 Task: Search one way flight ticket for 4 adults, 2 children, 2 infants in seat and 1 infant on lap in premium economy from Montgomery: Montgomery Regional Airportß(dannelly Field) to Wilmington: Wilmington International Airport on 8-6-2023. Choice of flights is Alaska. Number of bags: 2 carry on bags. Price is upto 99000. Outbound departure time preference is 16:45.
Action: Mouse moved to (328, 279)
Screenshot: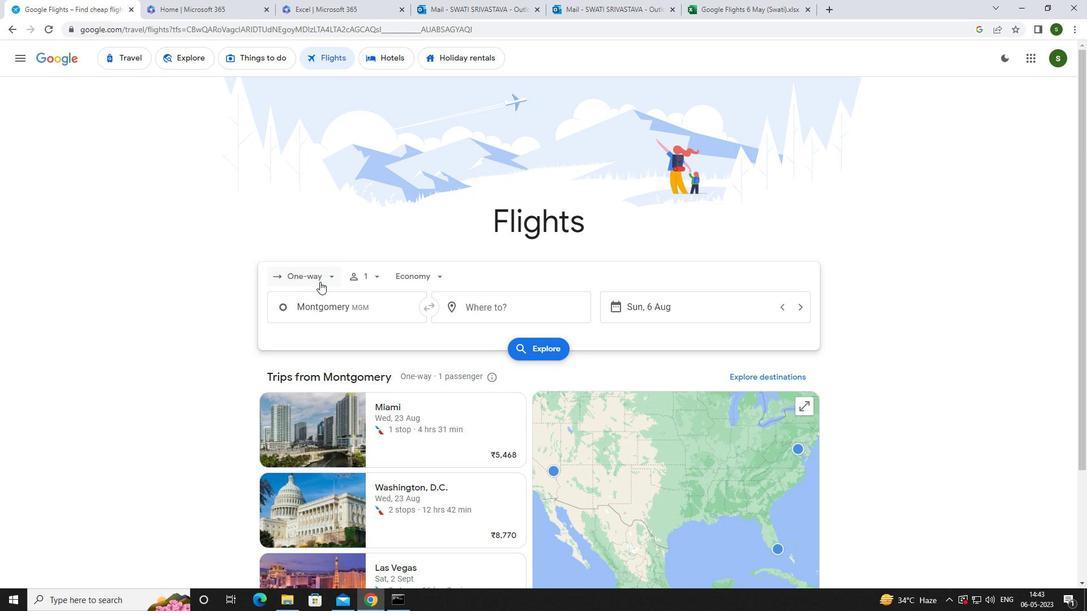 
Action: Mouse pressed left at (328, 279)
Screenshot: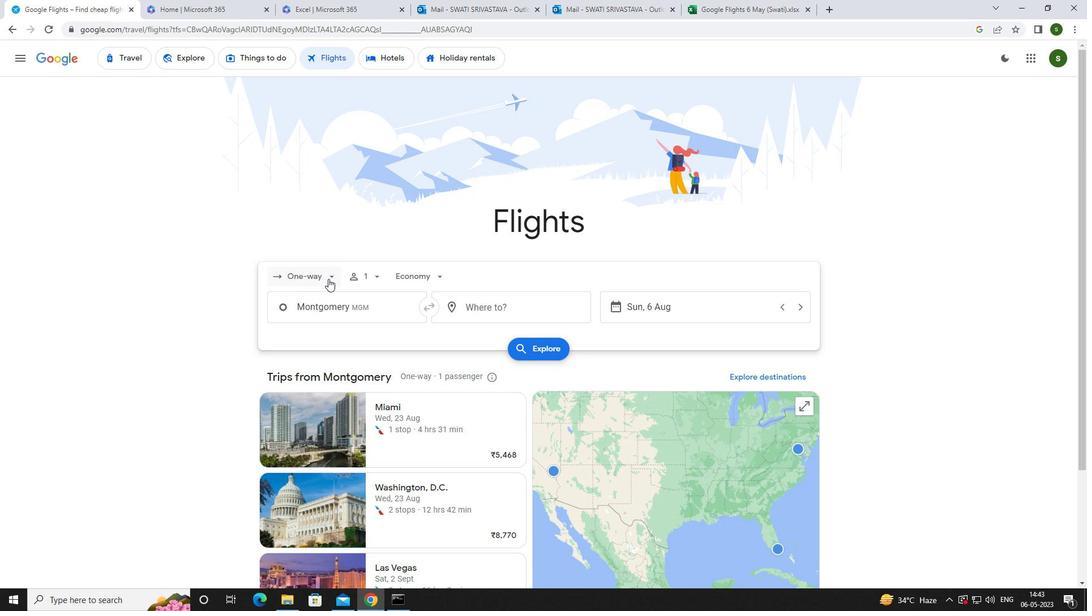
Action: Mouse moved to (334, 323)
Screenshot: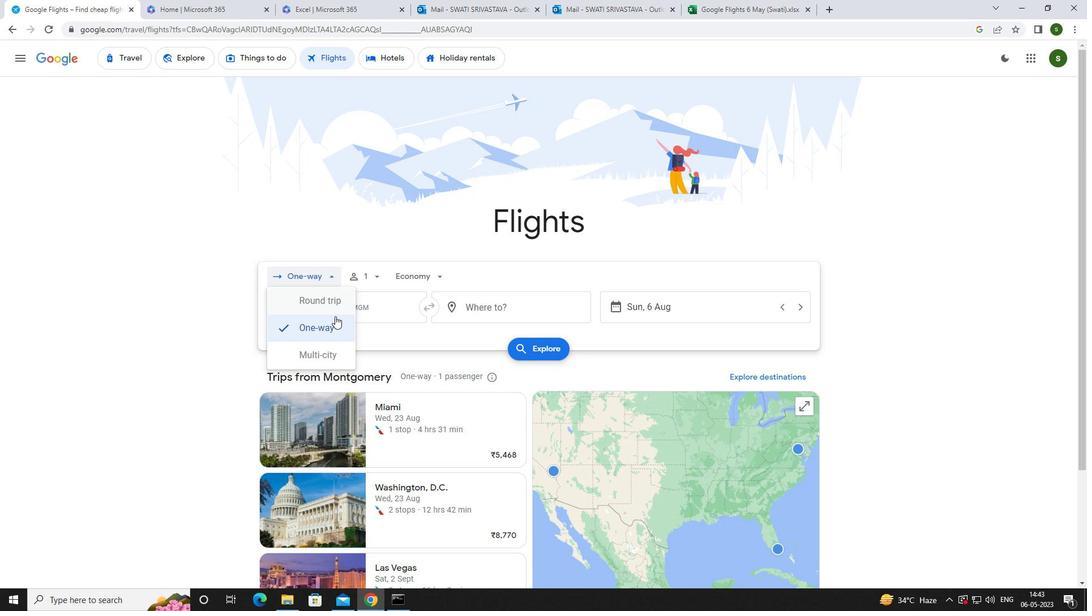 
Action: Mouse pressed left at (334, 323)
Screenshot: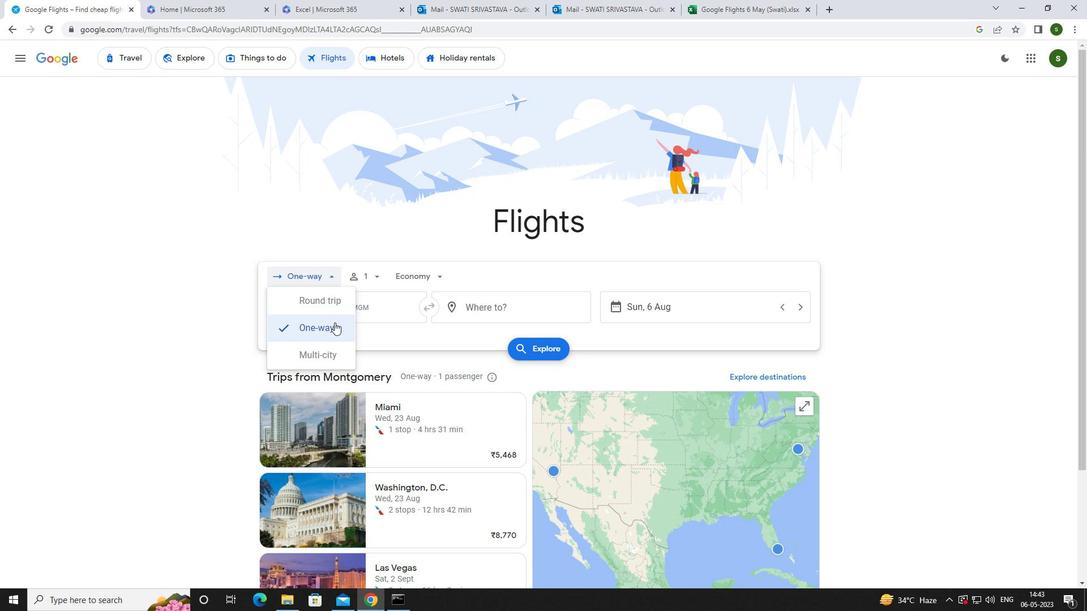 
Action: Mouse moved to (371, 275)
Screenshot: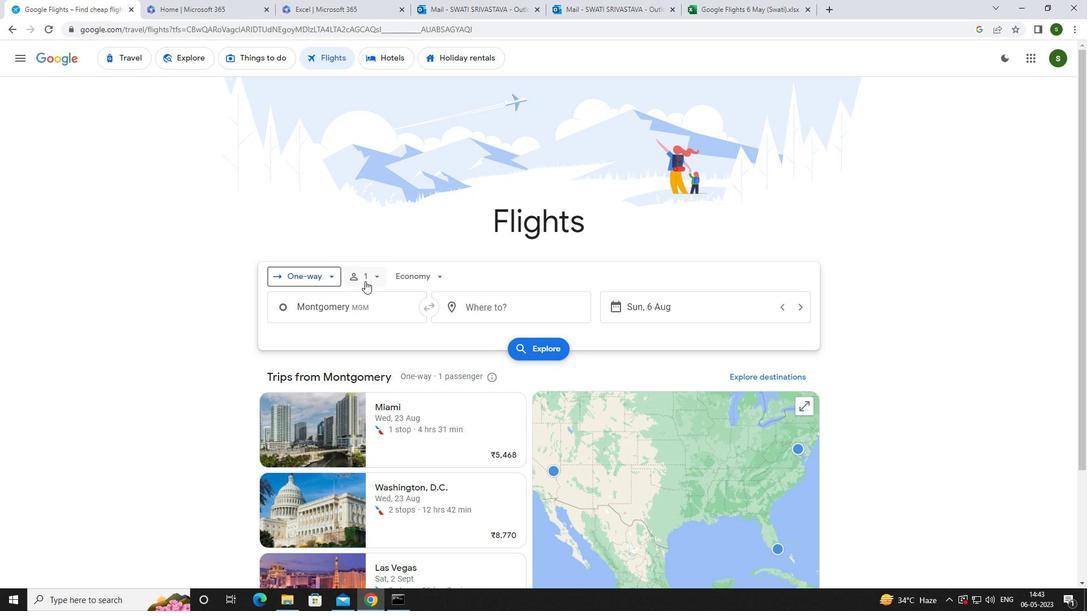 
Action: Mouse pressed left at (371, 275)
Screenshot: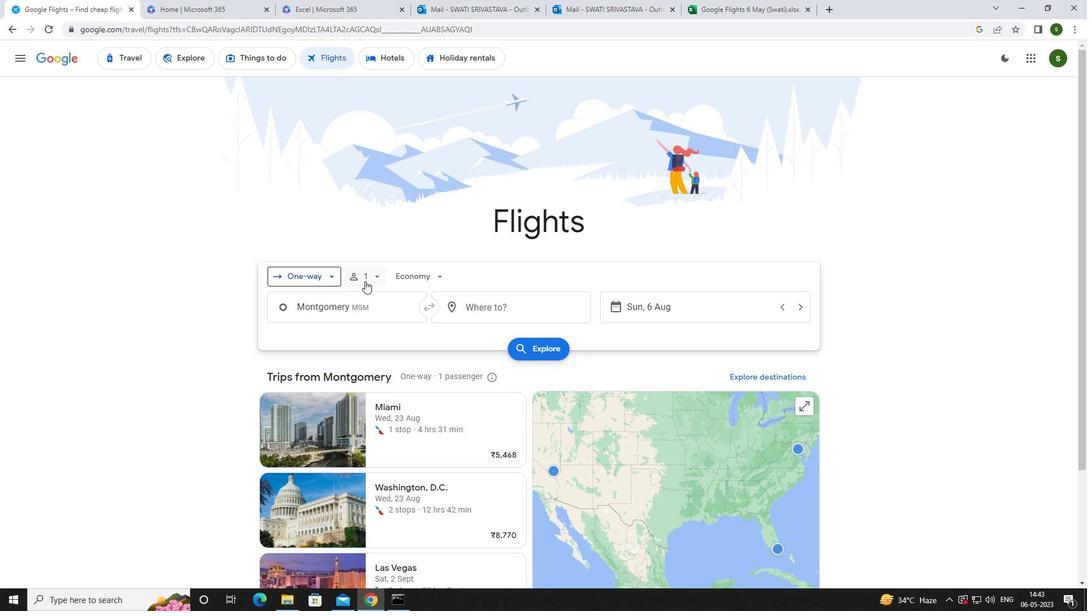 
Action: Mouse moved to (464, 305)
Screenshot: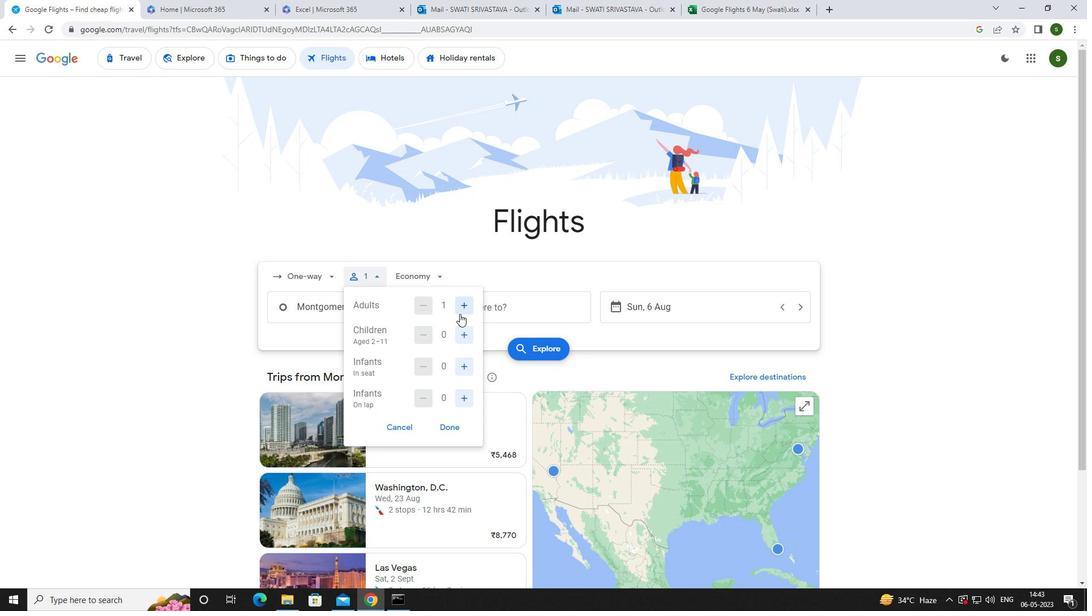 
Action: Mouse pressed left at (464, 305)
Screenshot: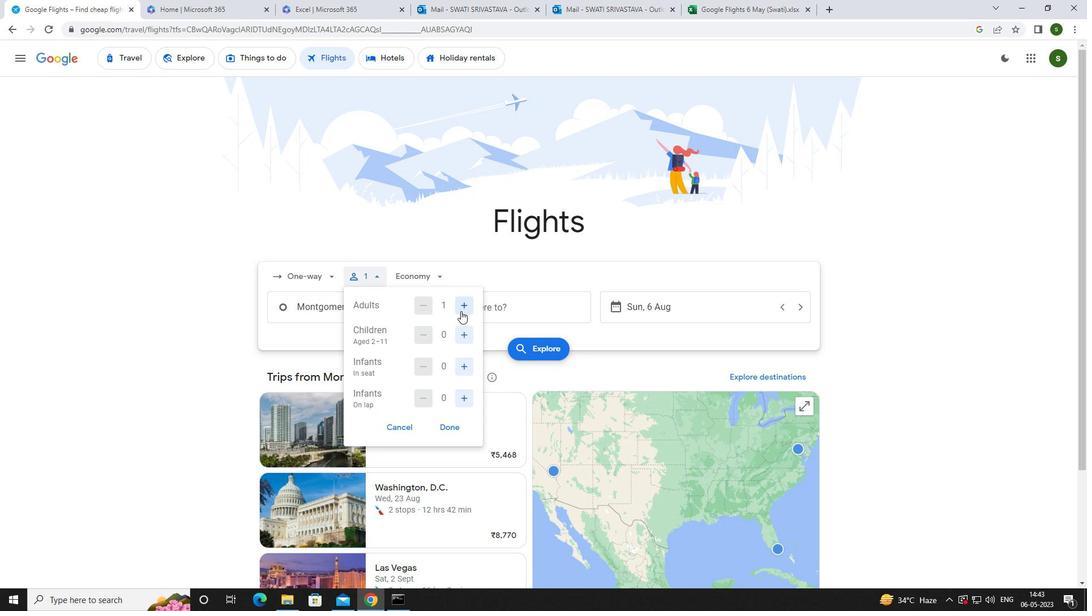 
Action: Mouse pressed left at (464, 305)
Screenshot: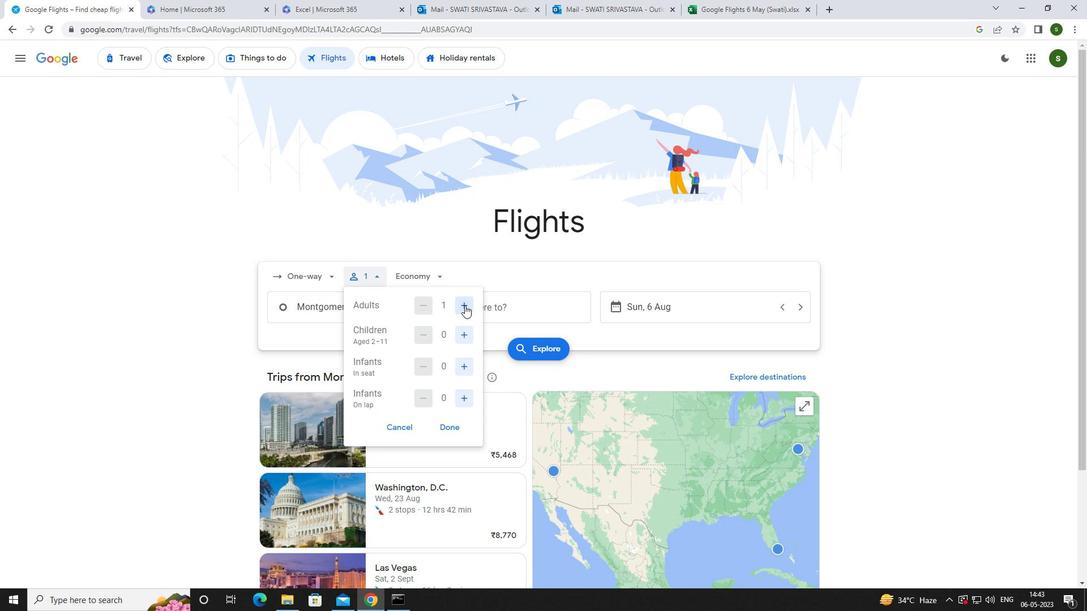 
Action: Mouse pressed left at (464, 305)
Screenshot: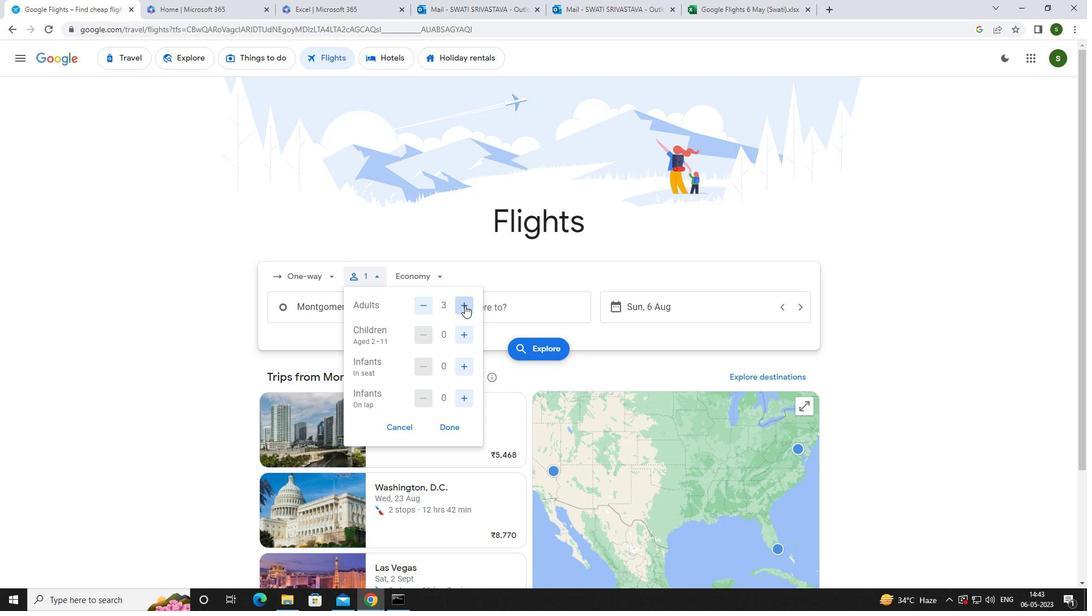 
Action: Mouse moved to (464, 334)
Screenshot: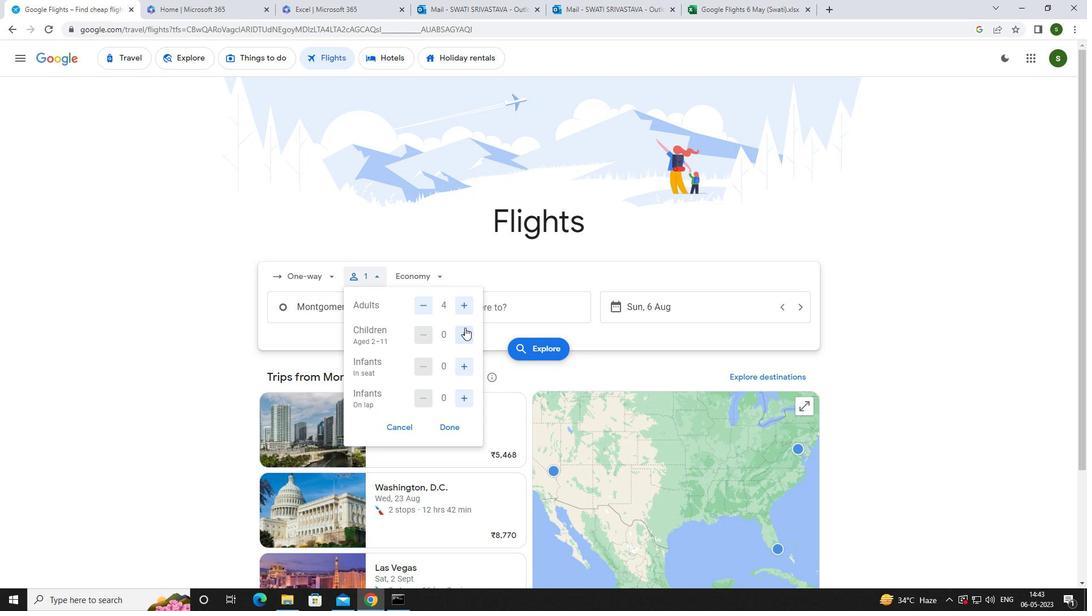 
Action: Mouse pressed left at (464, 334)
Screenshot: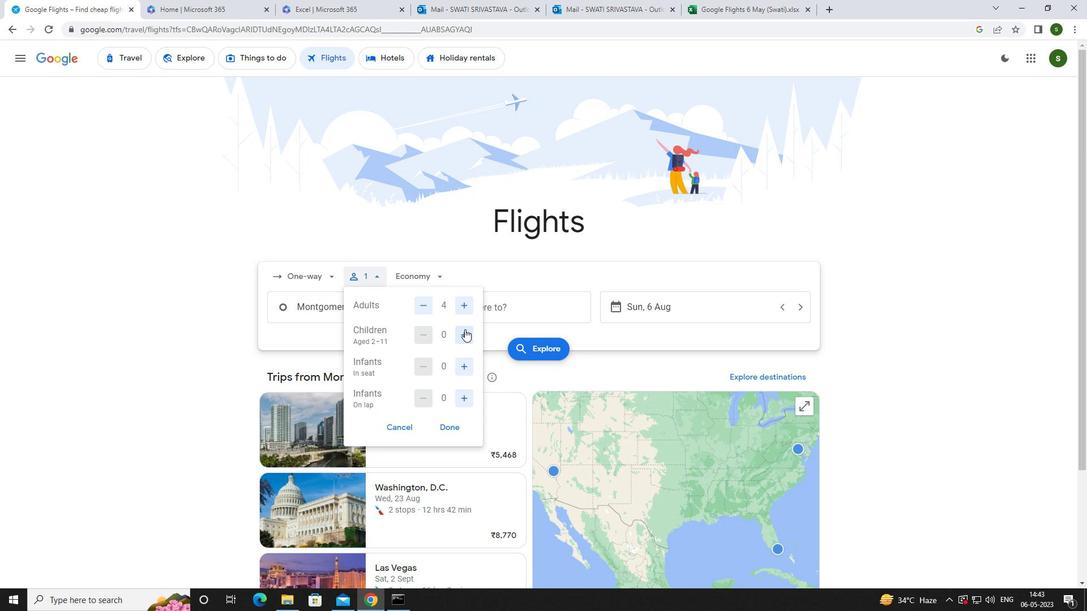 
Action: Mouse pressed left at (464, 334)
Screenshot: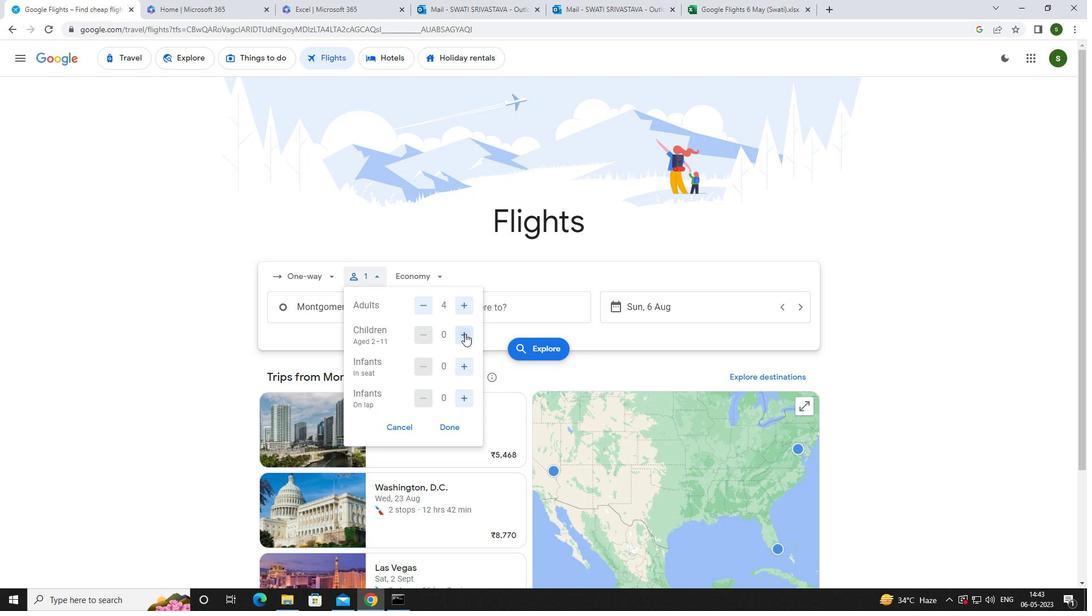 
Action: Mouse moved to (463, 338)
Screenshot: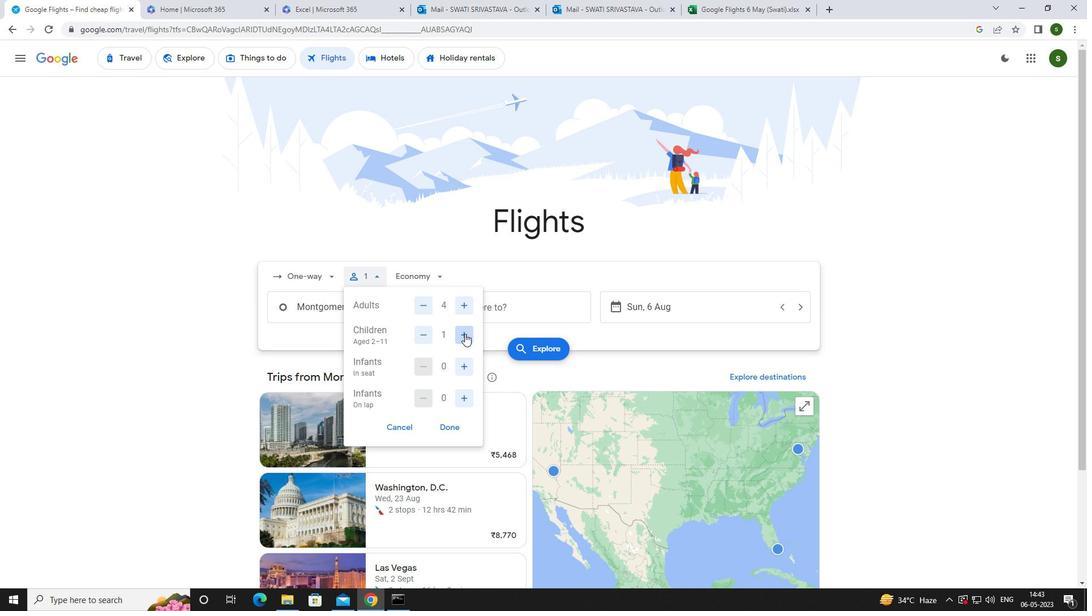 
Action: Mouse pressed left at (463, 338)
Screenshot: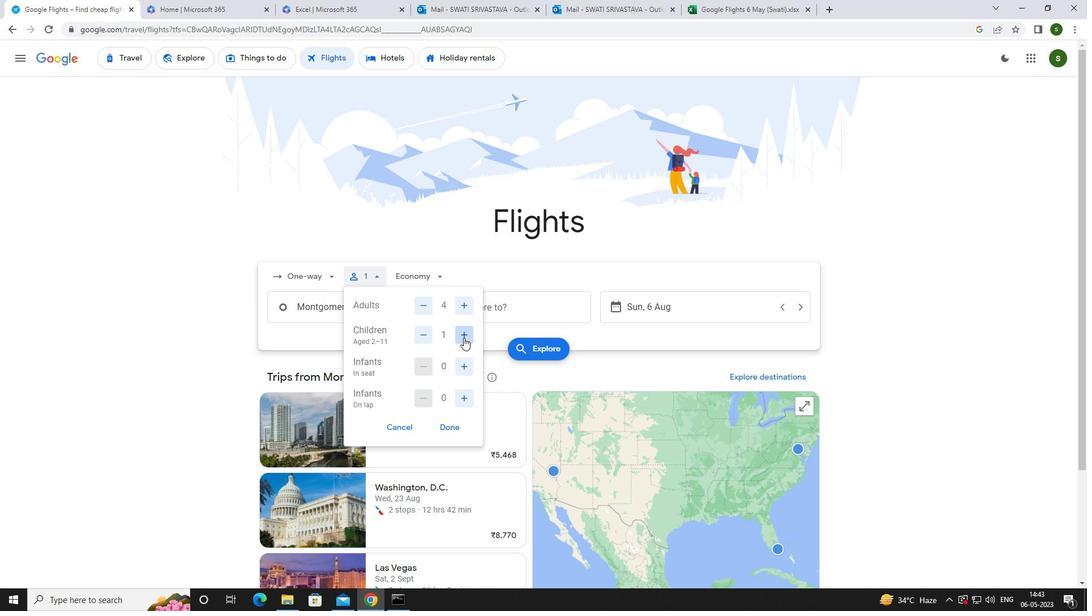 
Action: Mouse moved to (420, 340)
Screenshot: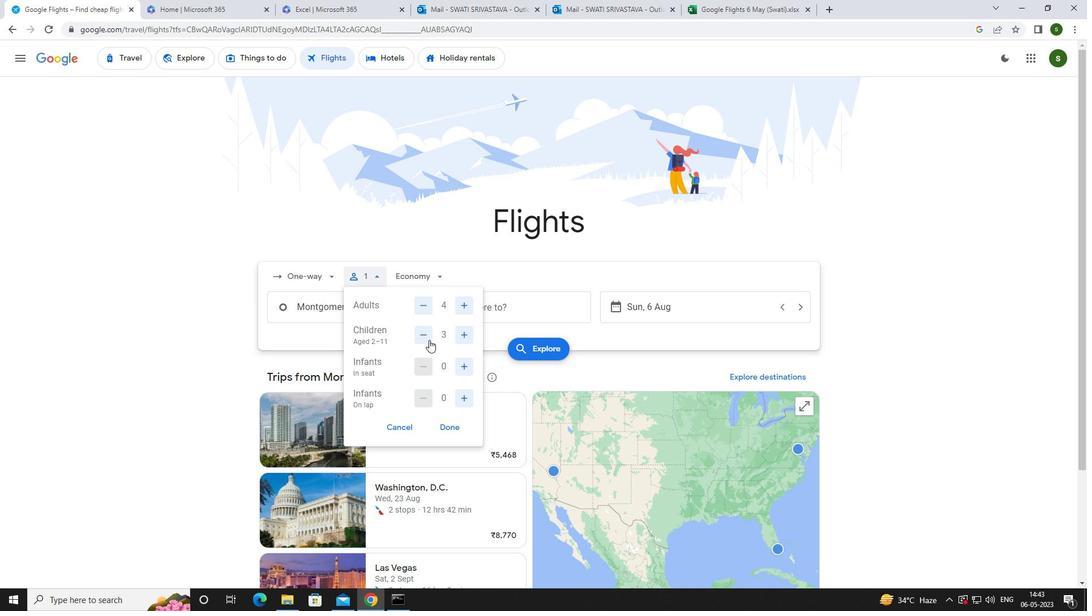 
Action: Mouse pressed left at (420, 340)
Screenshot: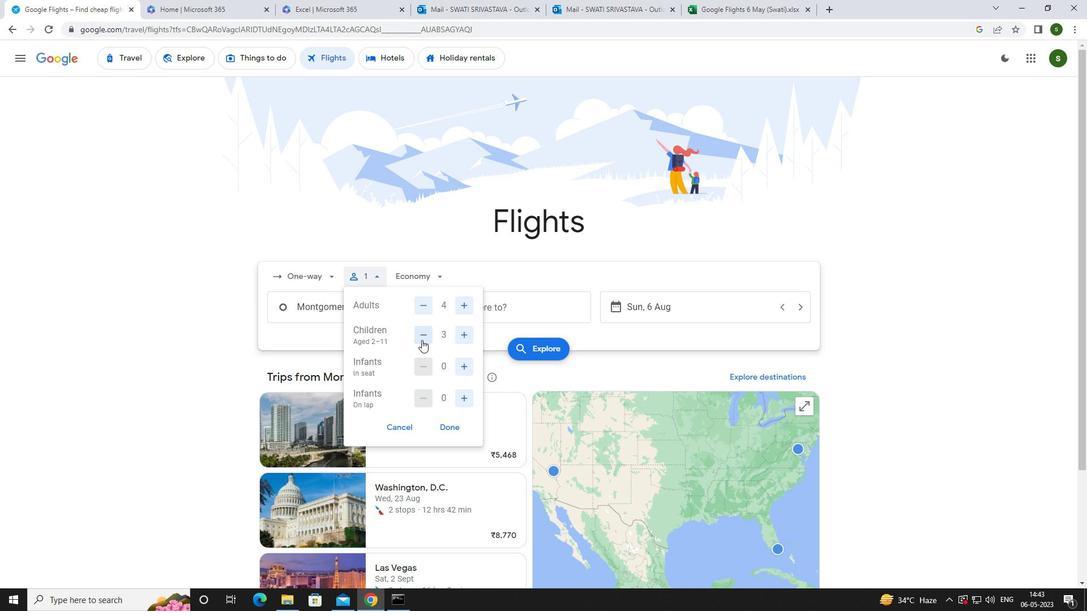 
Action: Mouse moved to (471, 370)
Screenshot: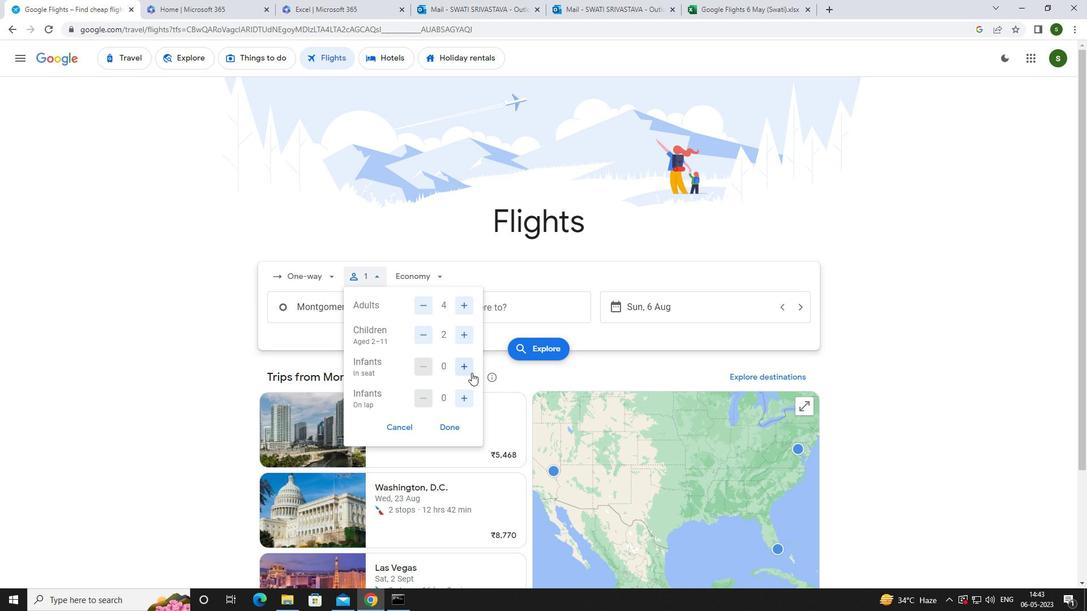 
Action: Mouse pressed left at (471, 370)
Screenshot: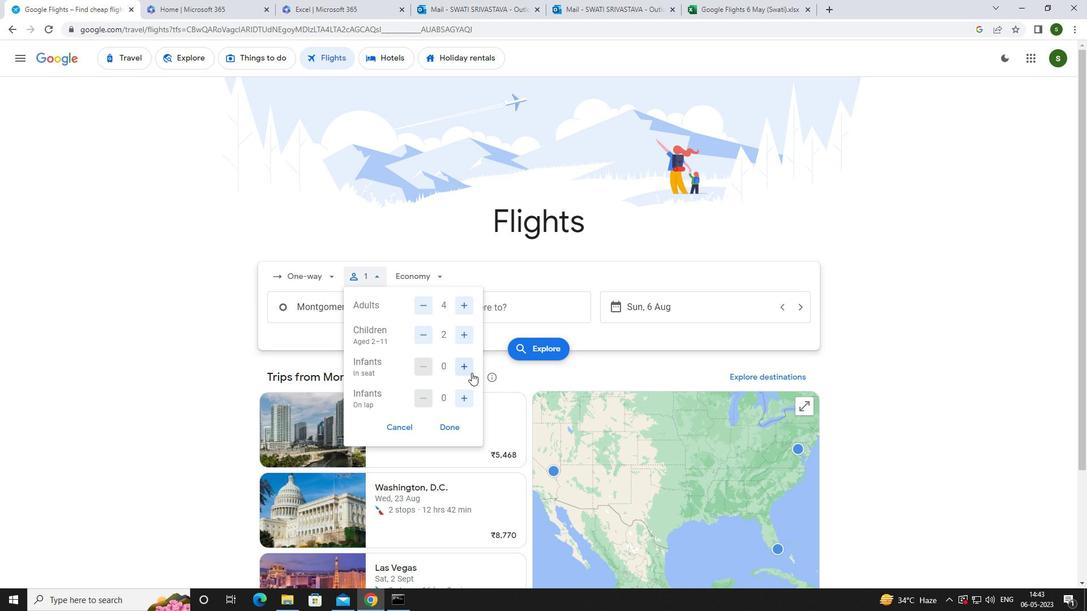 
Action: Mouse pressed left at (471, 370)
Screenshot: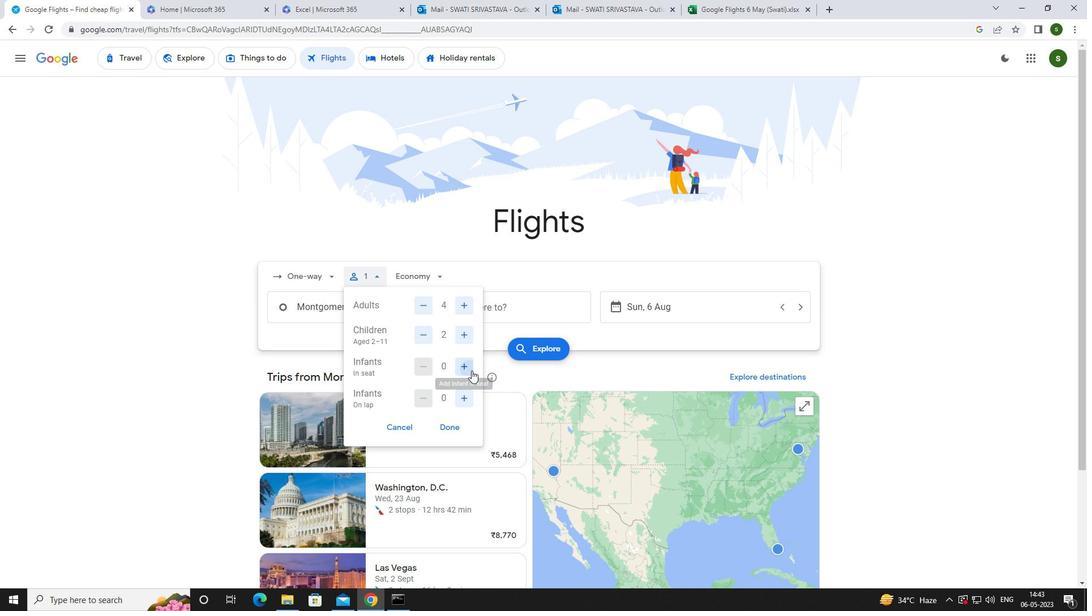 
Action: Mouse moved to (468, 393)
Screenshot: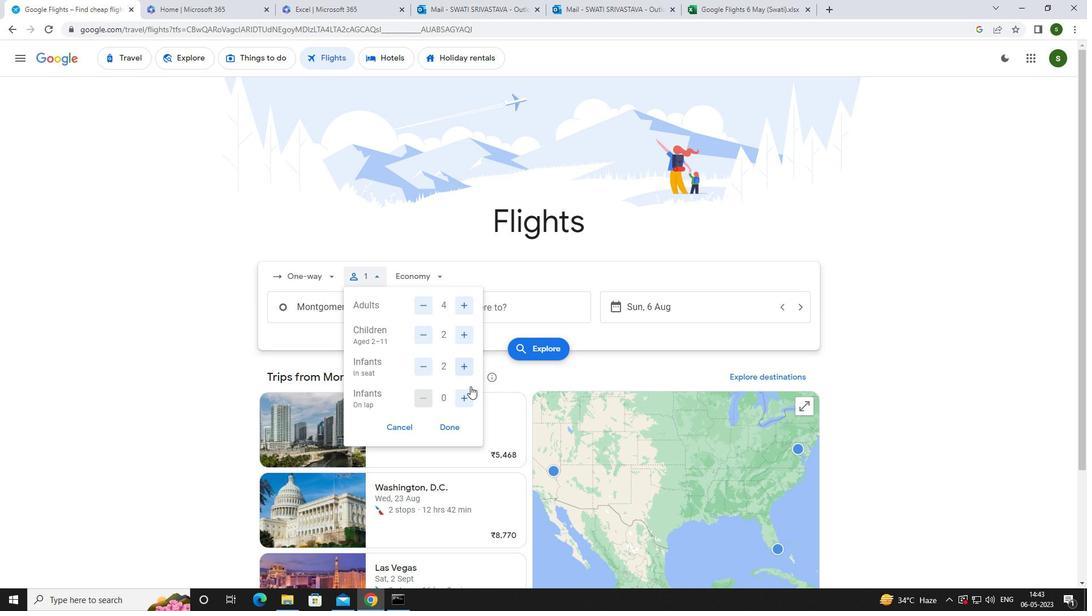 
Action: Mouse pressed left at (468, 393)
Screenshot: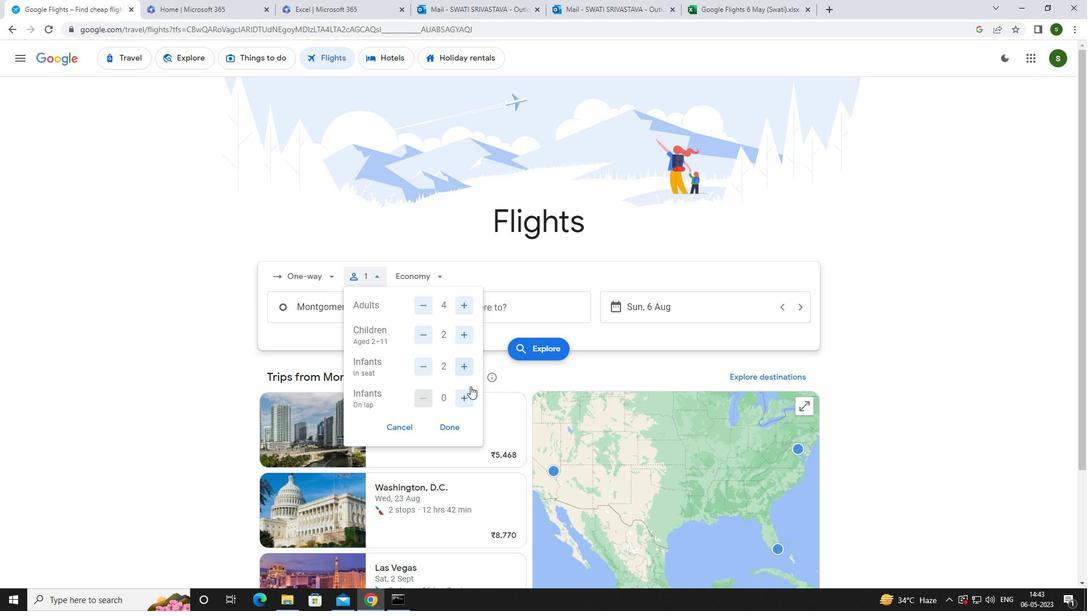 
Action: Mouse moved to (436, 275)
Screenshot: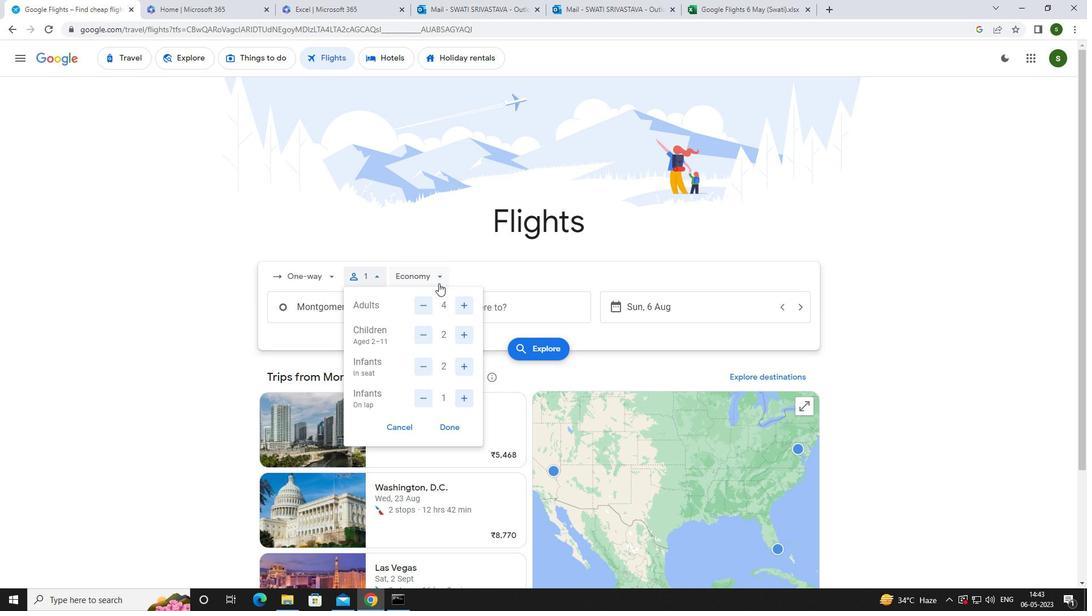 
Action: Mouse pressed left at (436, 275)
Screenshot: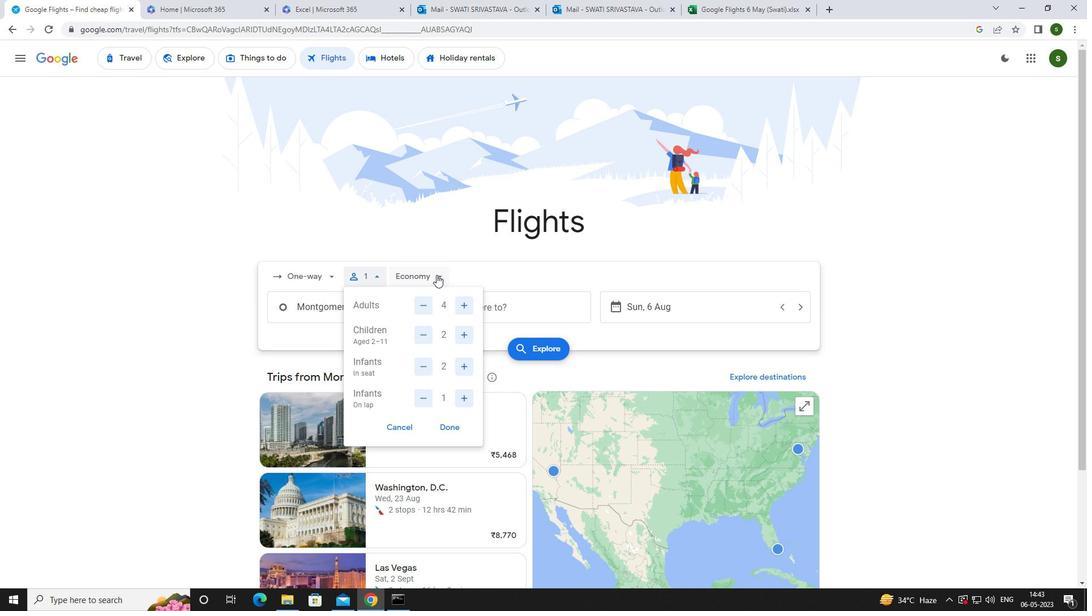
Action: Mouse moved to (443, 327)
Screenshot: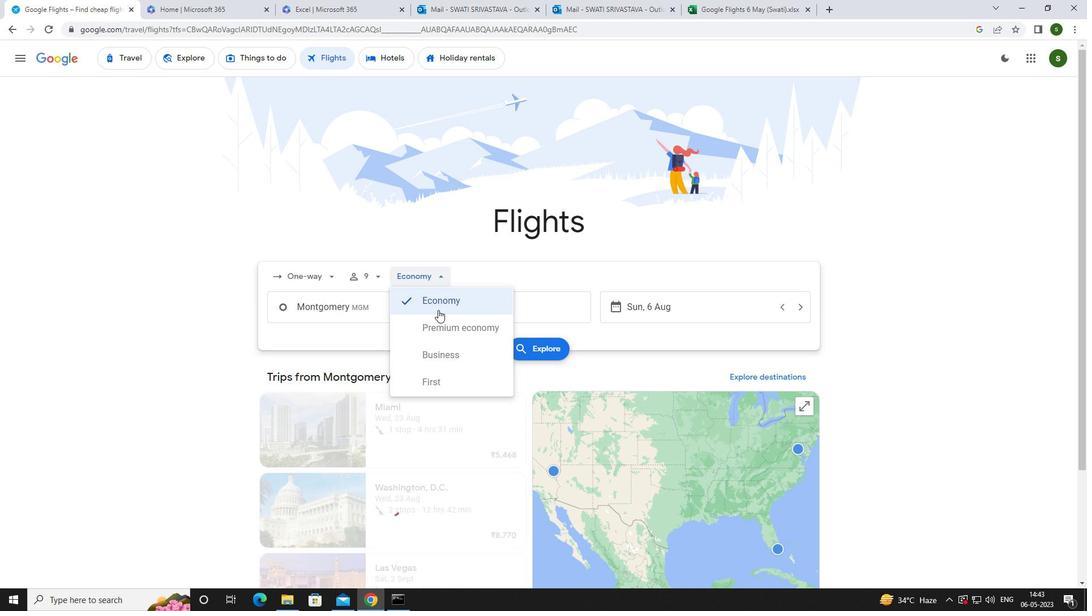 
Action: Mouse pressed left at (443, 327)
Screenshot: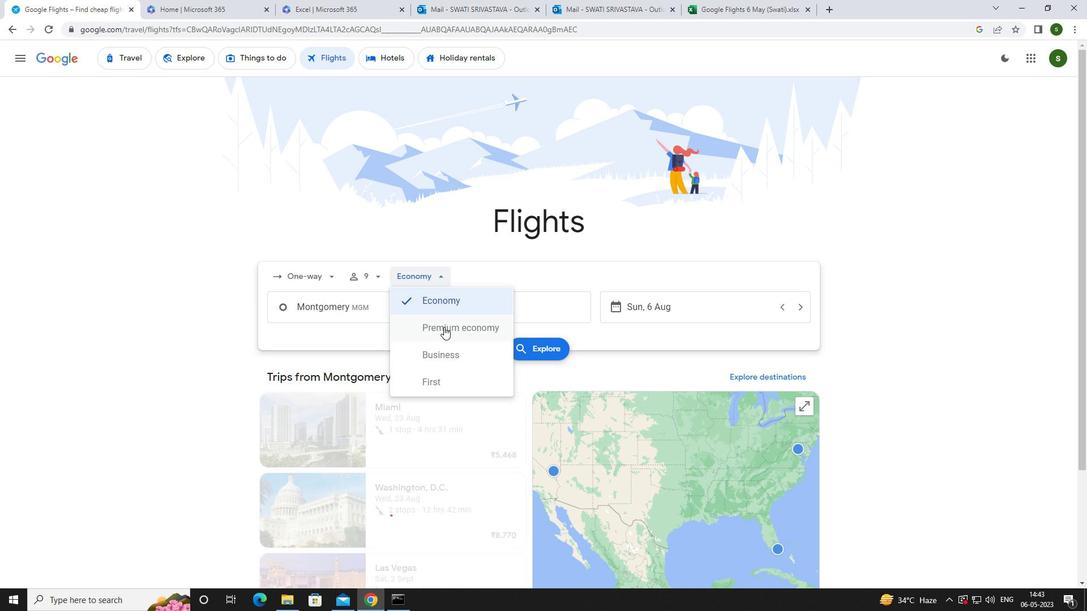 
Action: Mouse moved to (401, 310)
Screenshot: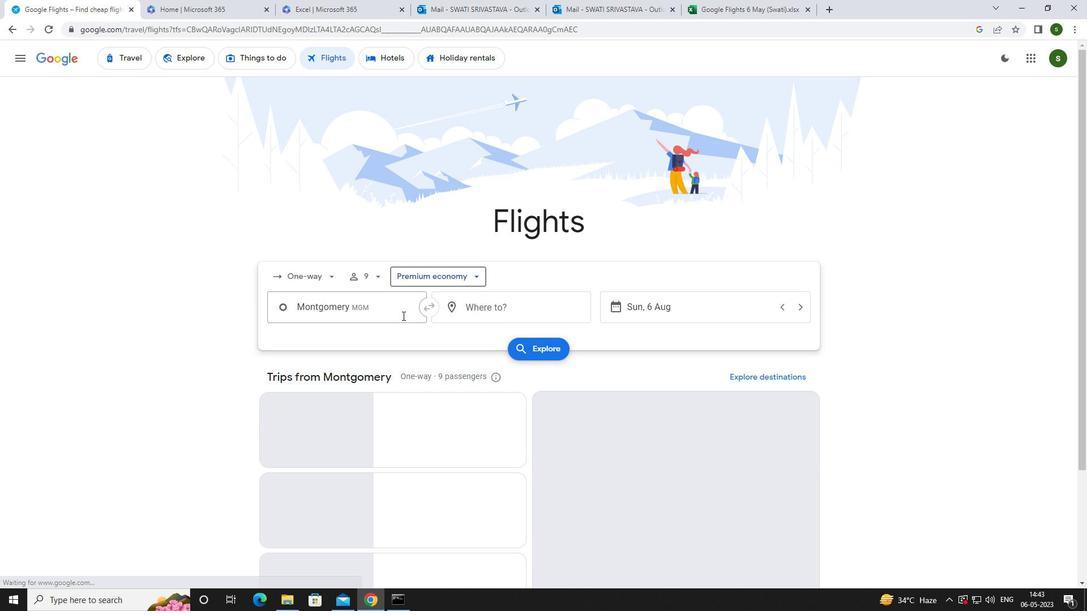 
Action: Mouse pressed left at (401, 310)
Screenshot: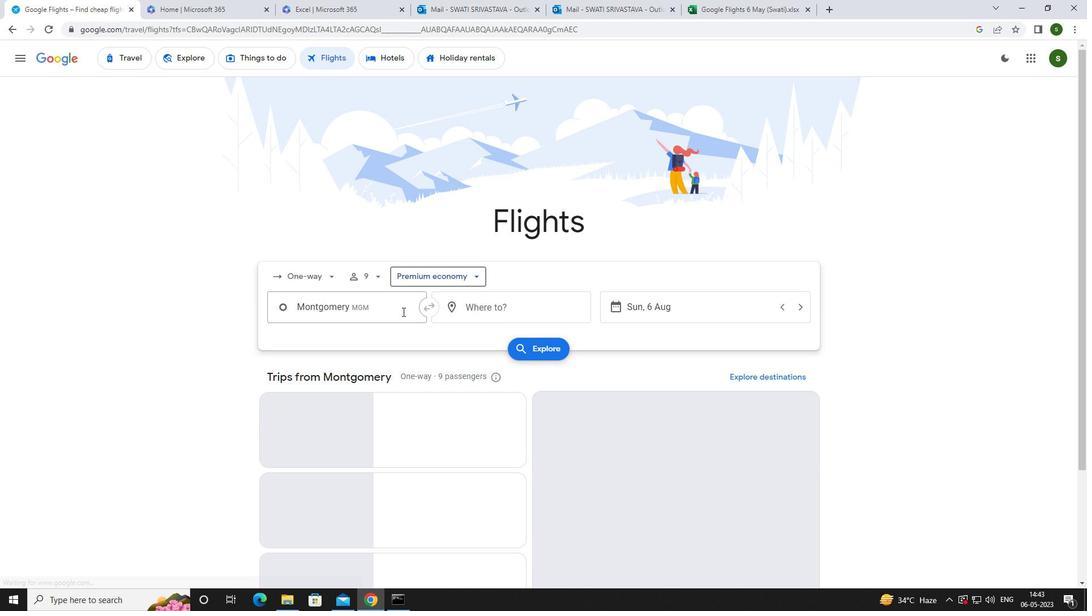 
Action: Mouse moved to (401, 310)
Screenshot: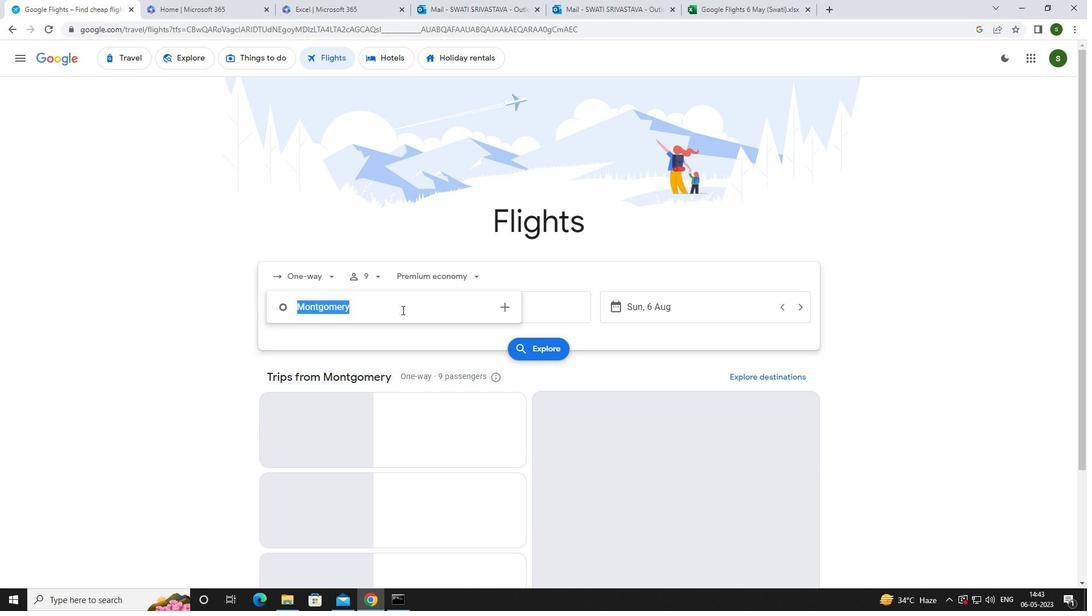 
Action: Key pressed <Key.caps_lock>m<Key.caps_lock>ontgom
Screenshot: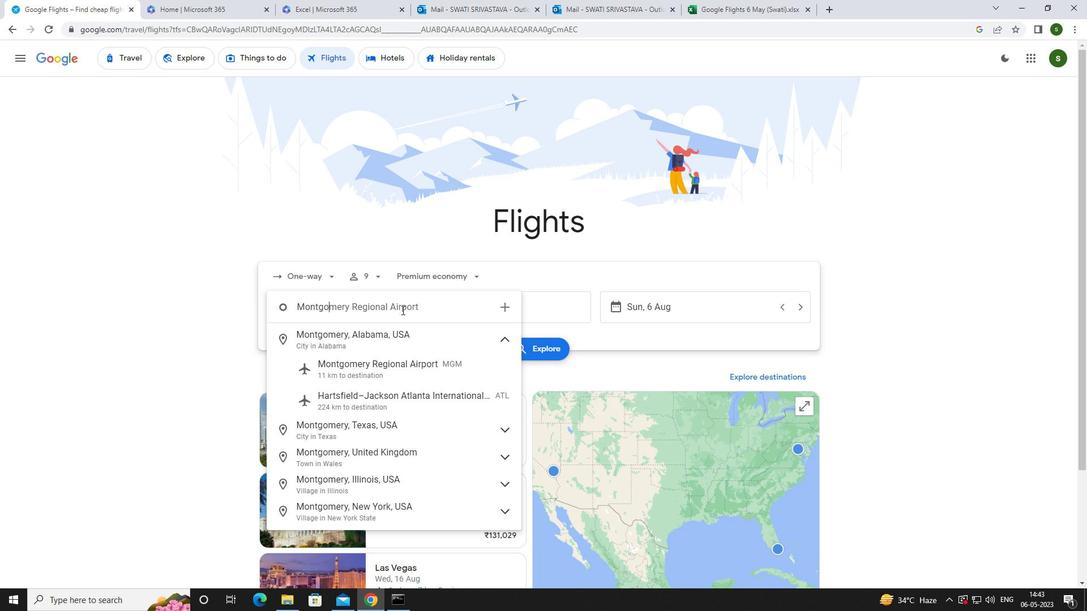
Action: Mouse moved to (410, 369)
Screenshot: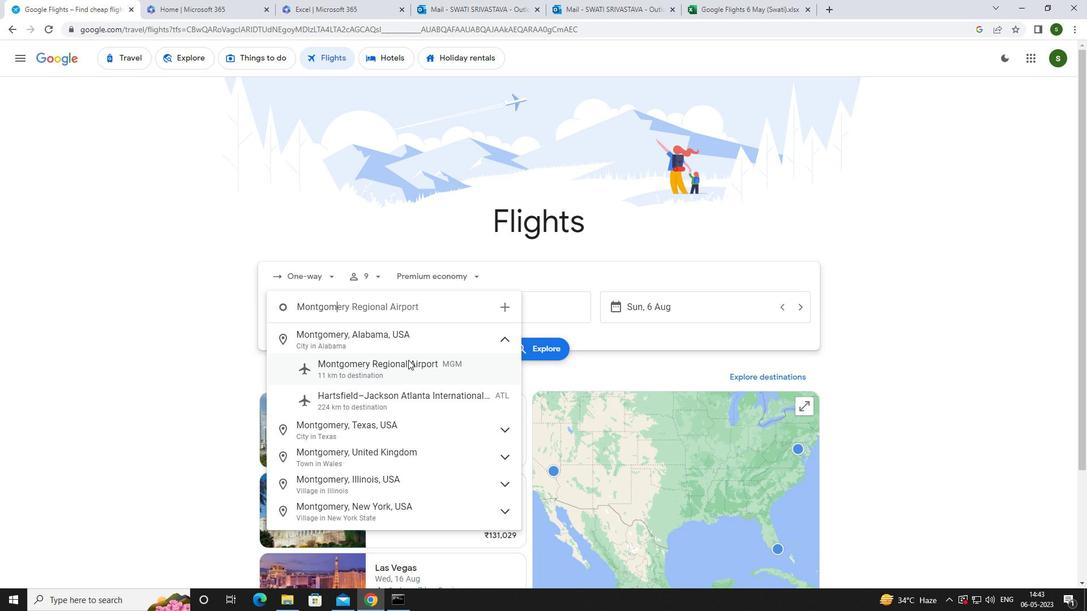 
Action: Mouse pressed left at (410, 369)
Screenshot: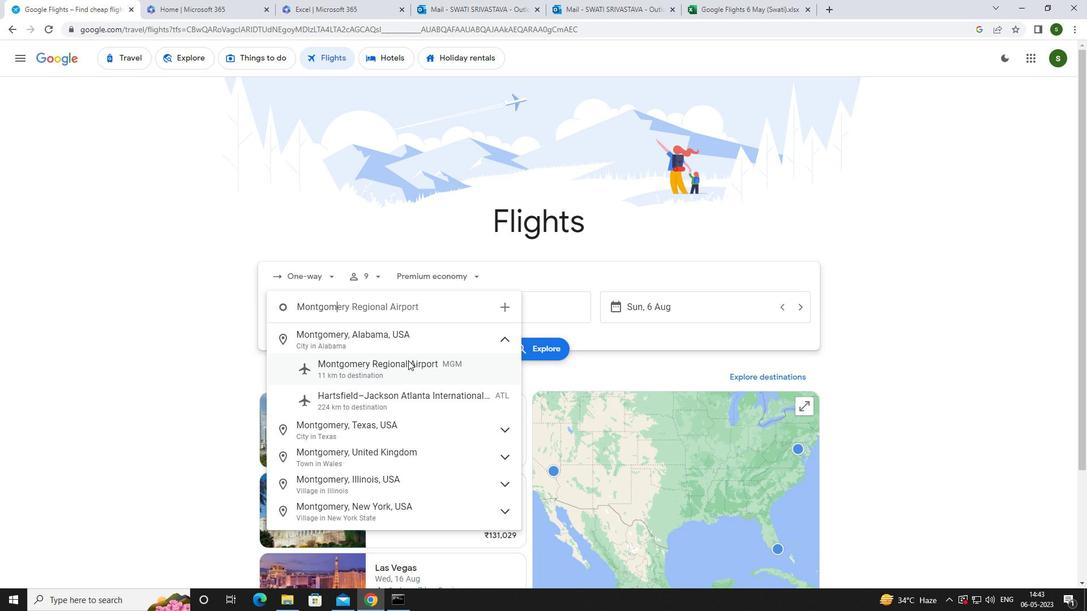 
Action: Mouse moved to (505, 312)
Screenshot: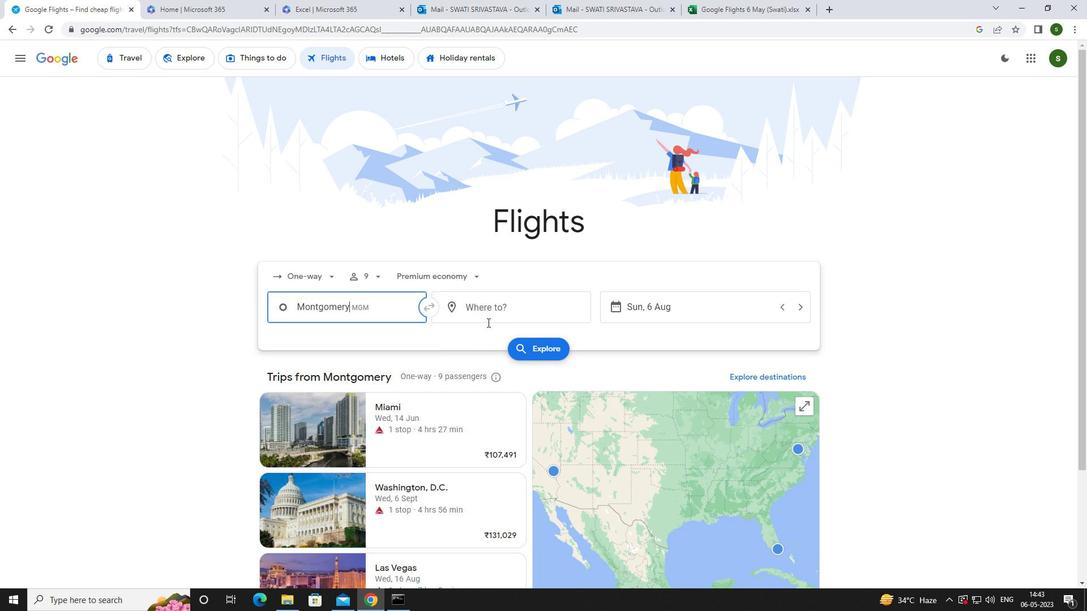 
Action: Mouse pressed left at (505, 312)
Screenshot: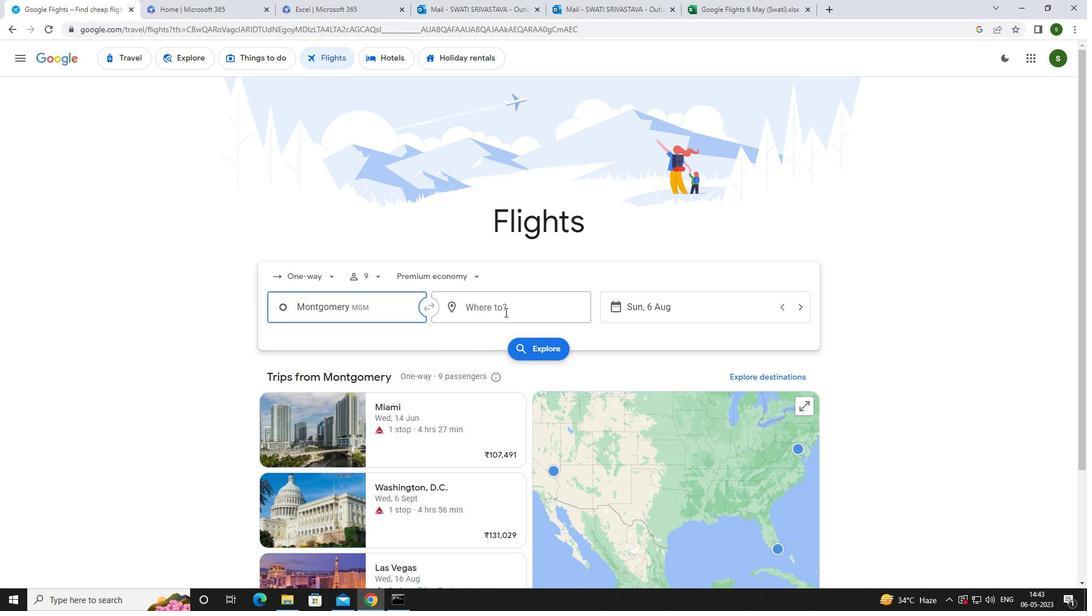 
Action: Key pressed <Key.caps_lock>w<Key.caps_lock>ilmingt
Screenshot: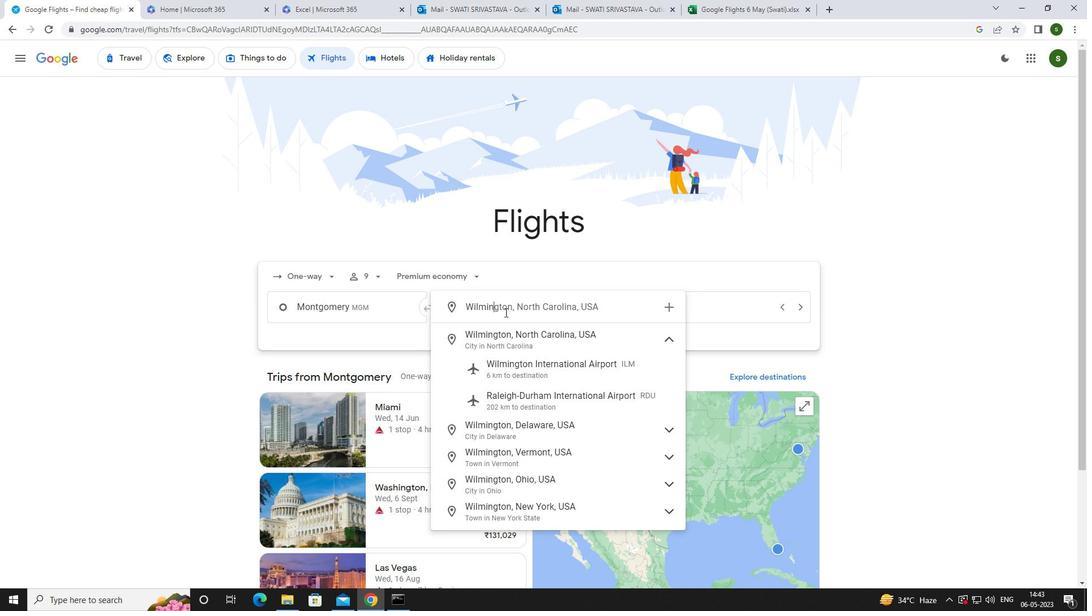 
Action: Mouse moved to (521, 369)
Screenshot: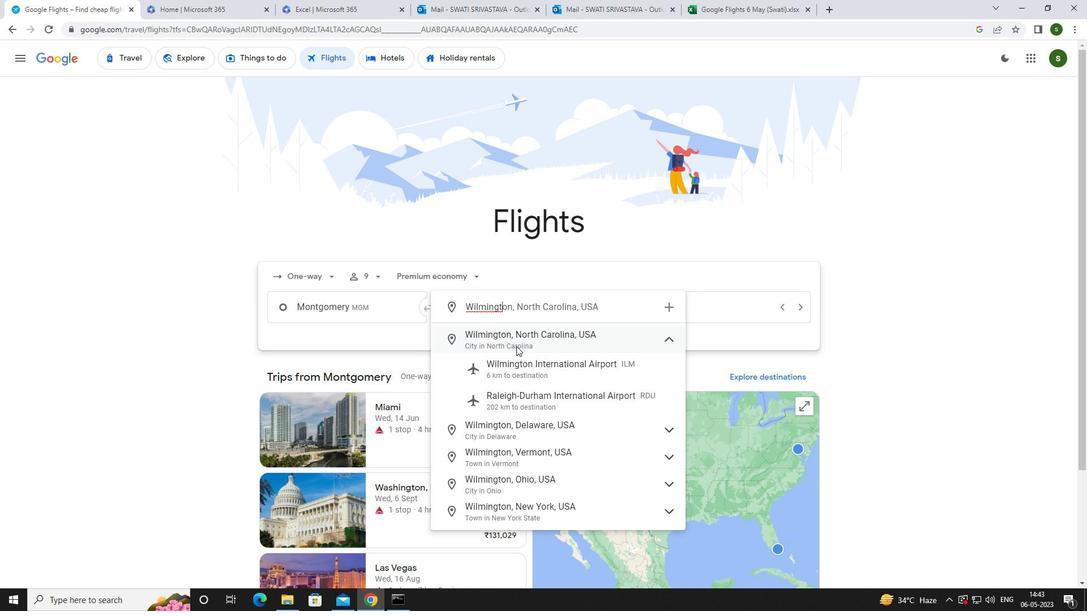
Action: Mouse pressed left at (521, 369)
Screenshot: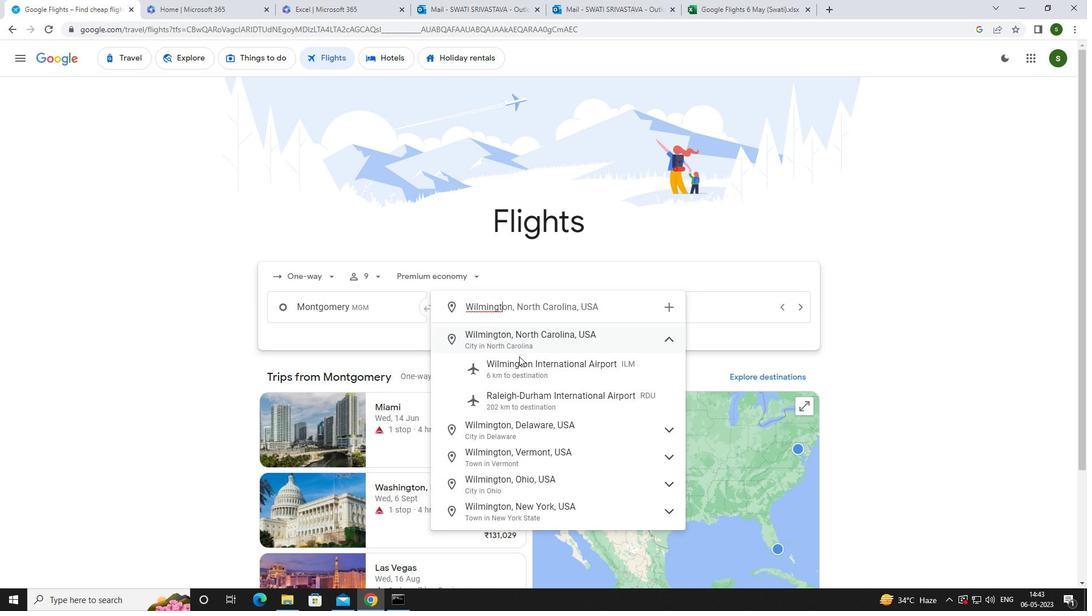 
Action: Mouse moved to (662, 306)
Screenshot: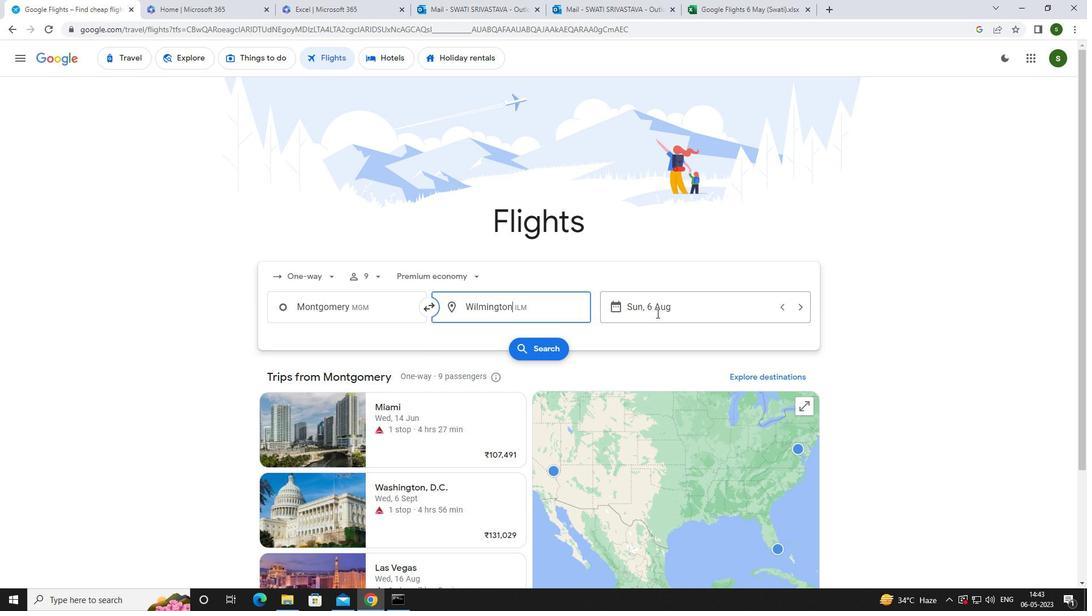 
Action: Mouse pressed left at (662, 306)
Screenshot: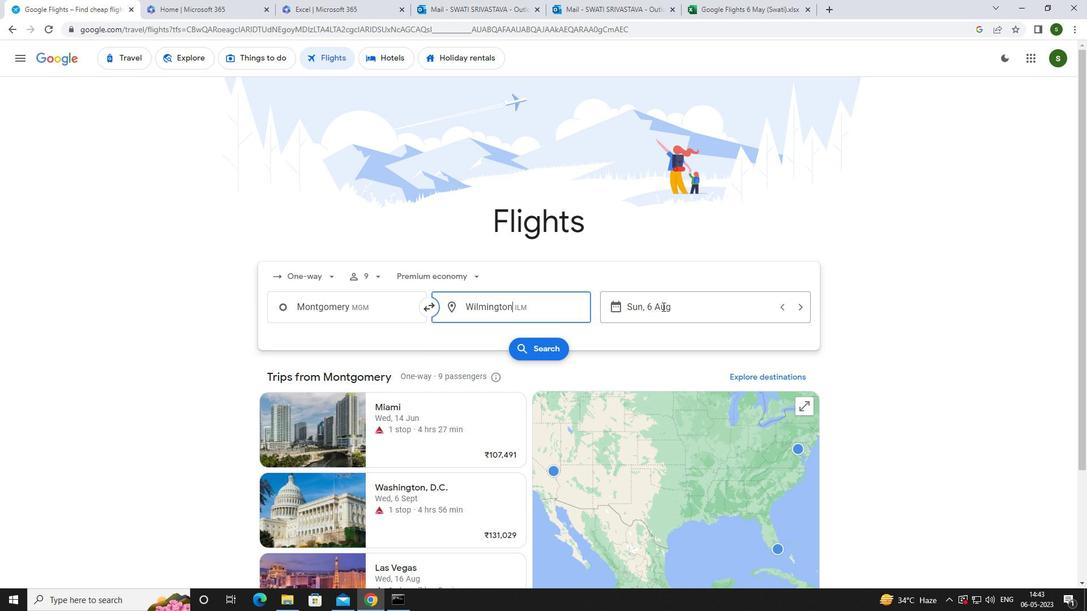 
Action: Mouse moved to (402, 413)
Screenshot: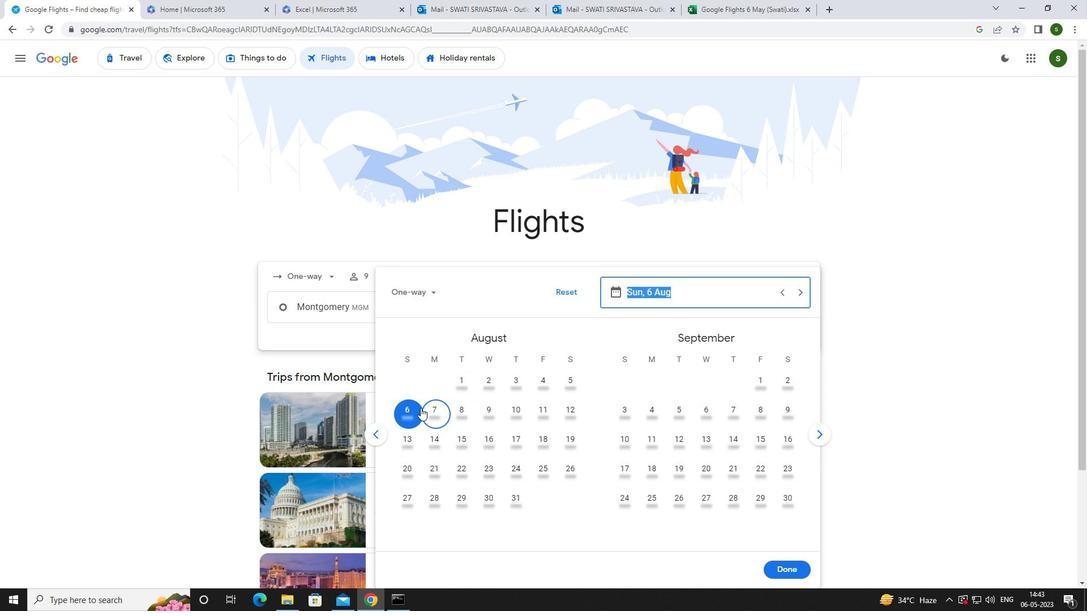 
Action: Mouse pressed left at (402, 413)
Screenshot: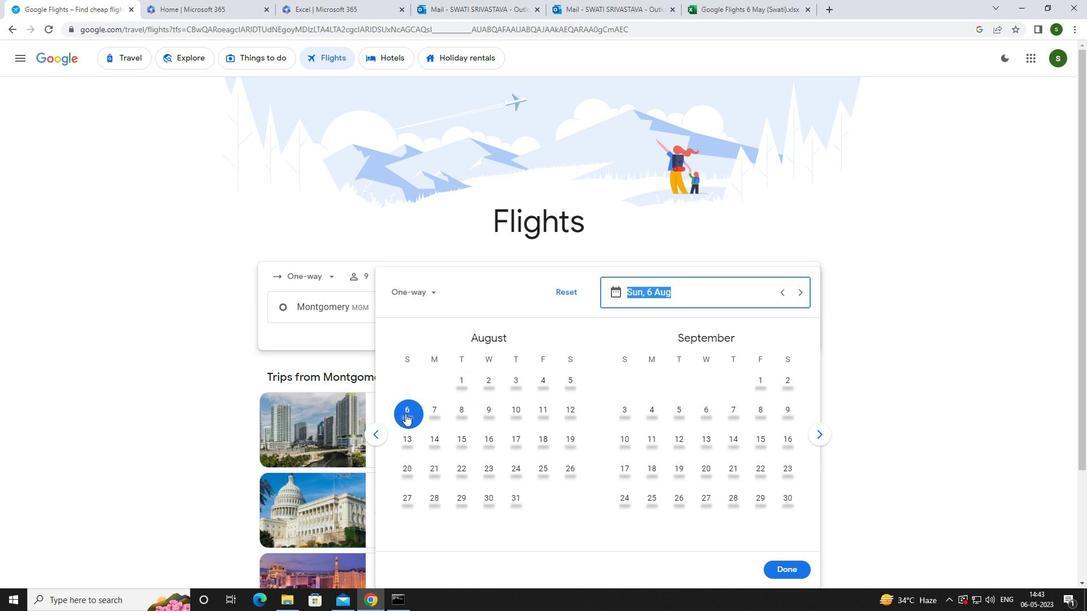 
Action: Mouse moved to (780, 567)
Screenshot: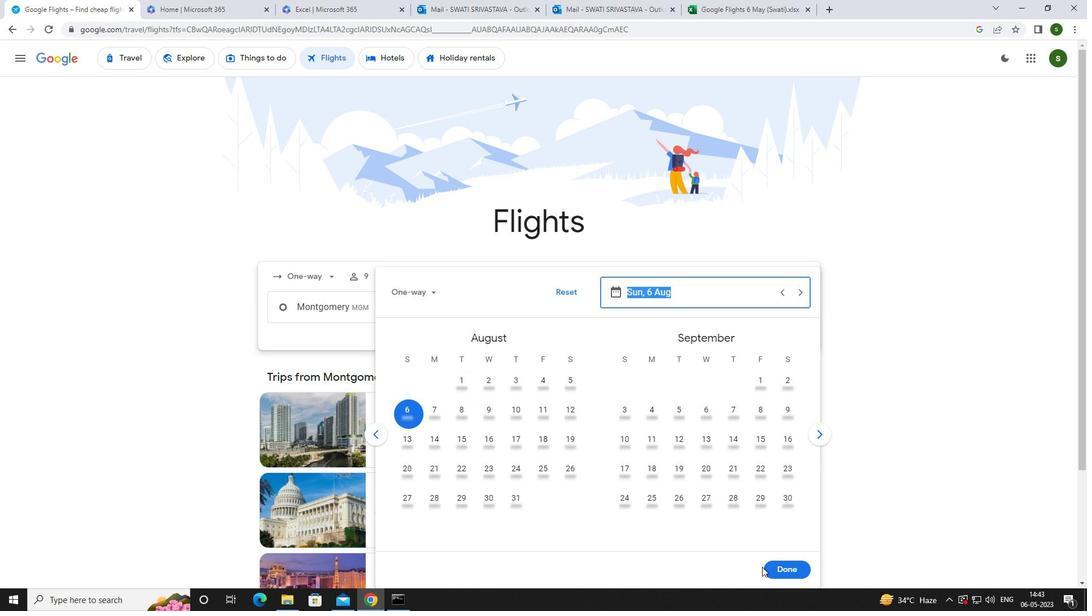 
Action: Mouse pressed left at (780, 567)
Screenshot: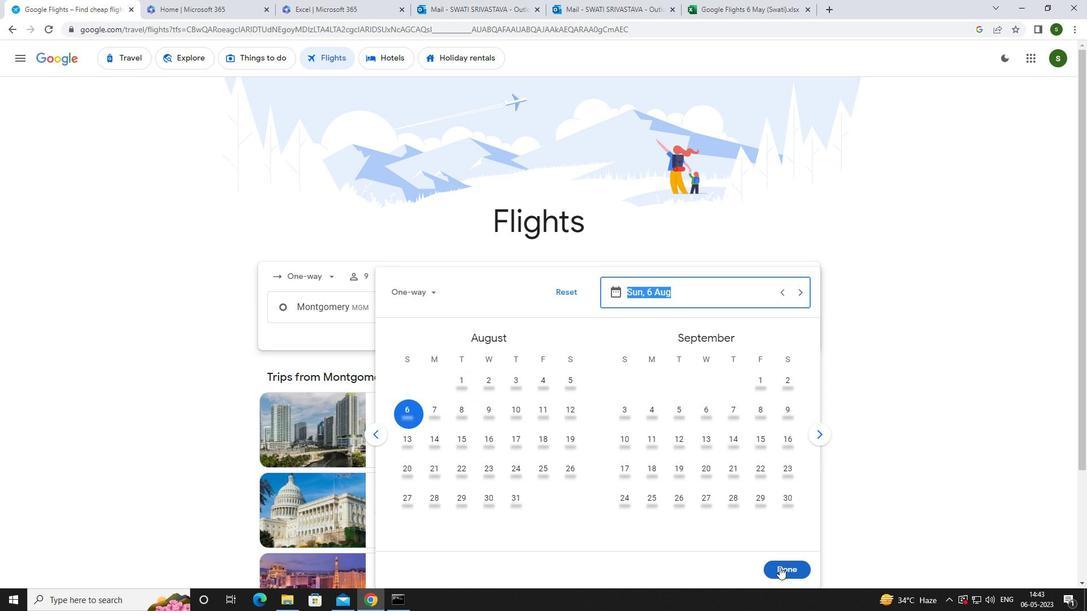 
Action: Mouse moved to (540, 347)
Screenshot: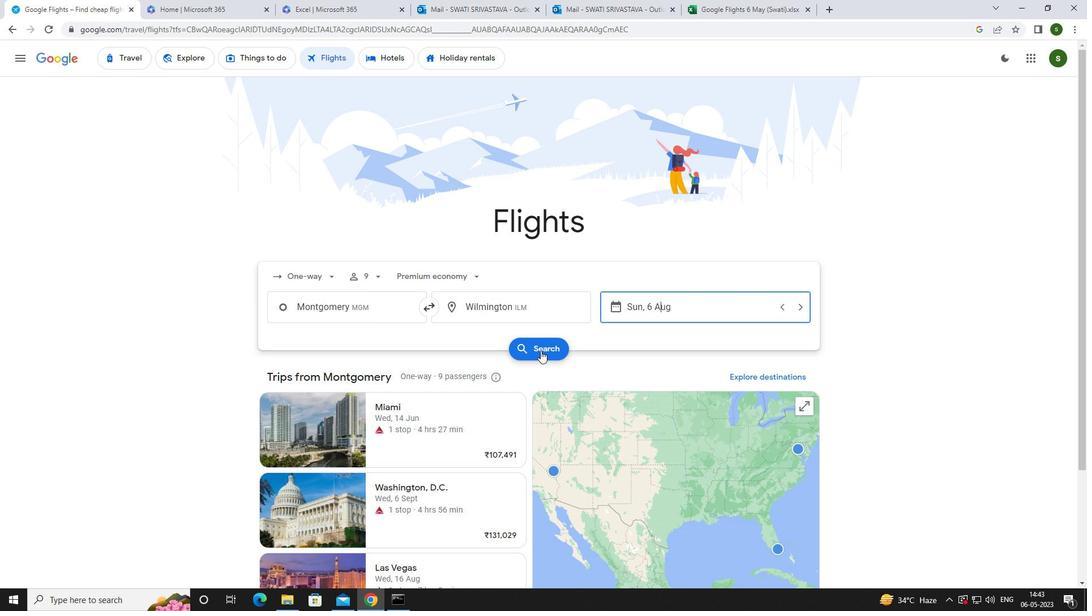 
Action: Mouse pressed left at (540, 347)
Screenshot: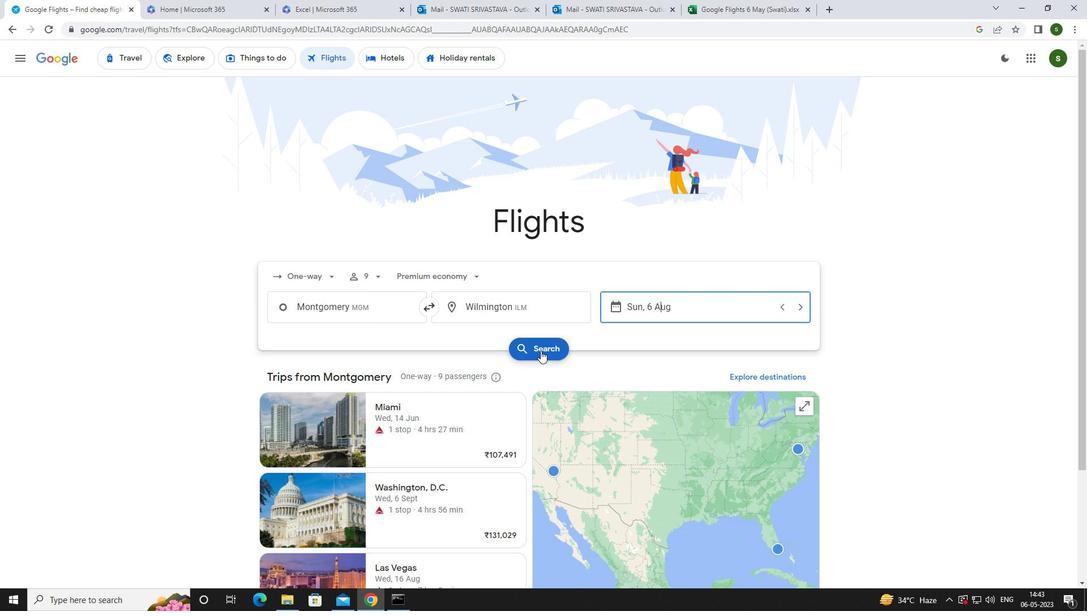
Action: Mouse moved to (287, 154)
Screenshot: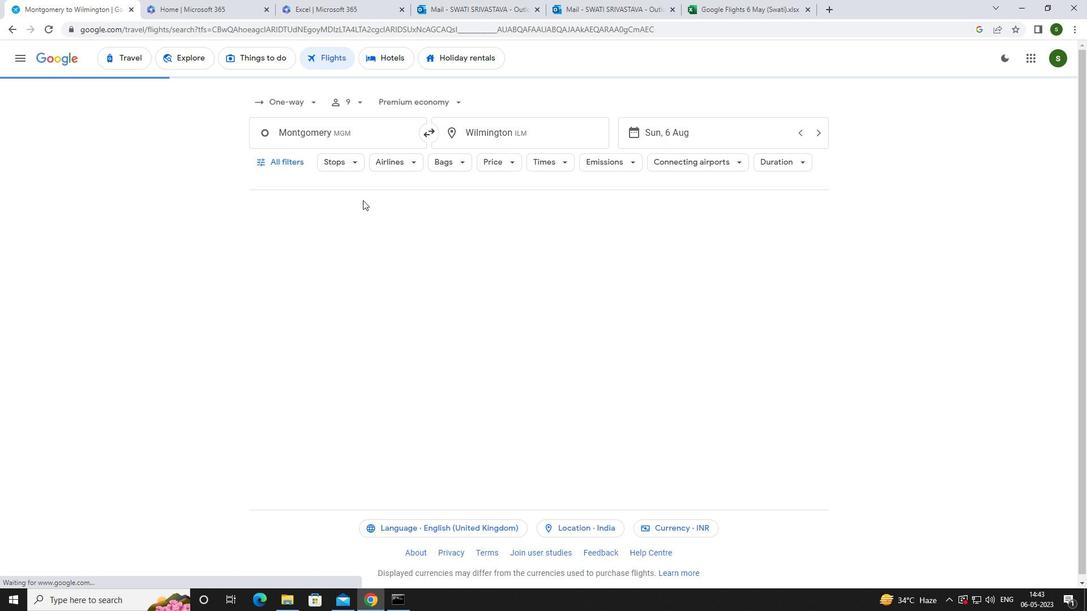 
Action: Mouse pressed left at (287, 154)
Screenshot: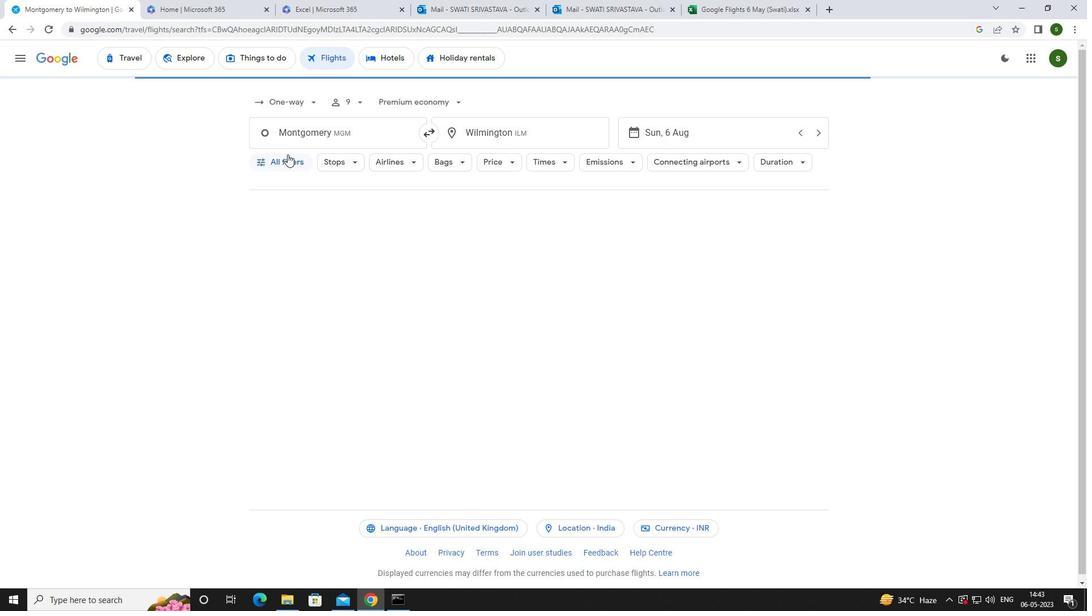 
Action: Mouse moved to (420, 402)
Screenshot: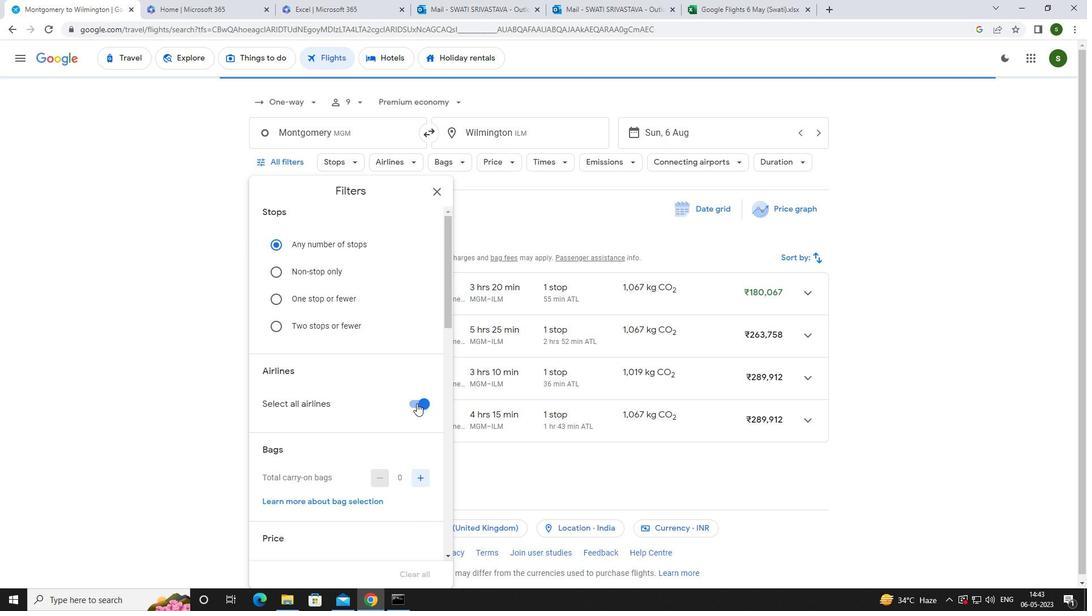 
Action: Mouse pressed left at (420, 402)
Screenshot: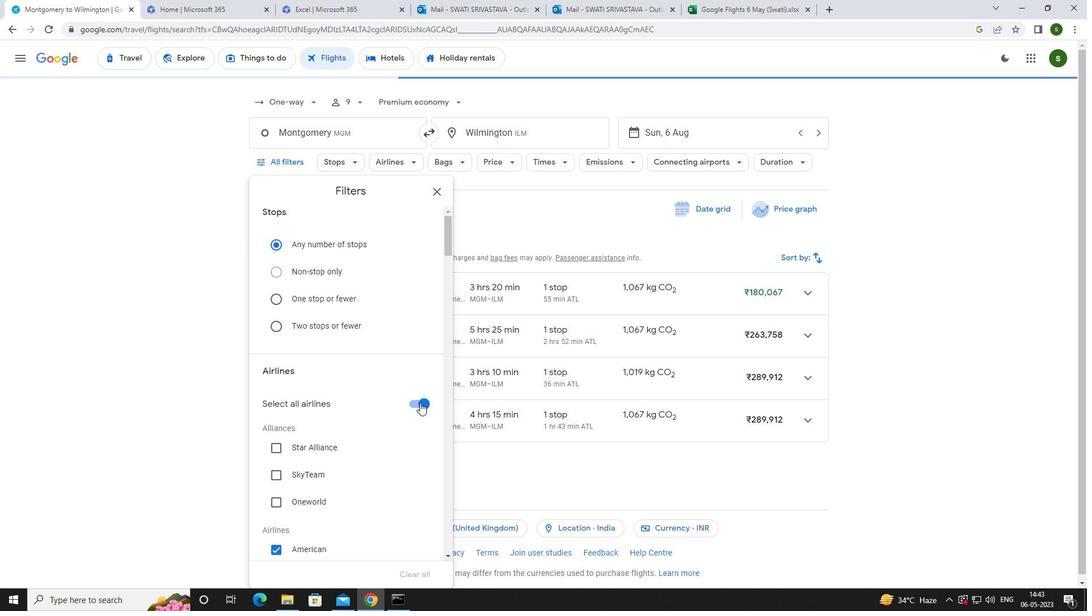 
Action: Mouse moved to (371, 371)
Screenshot: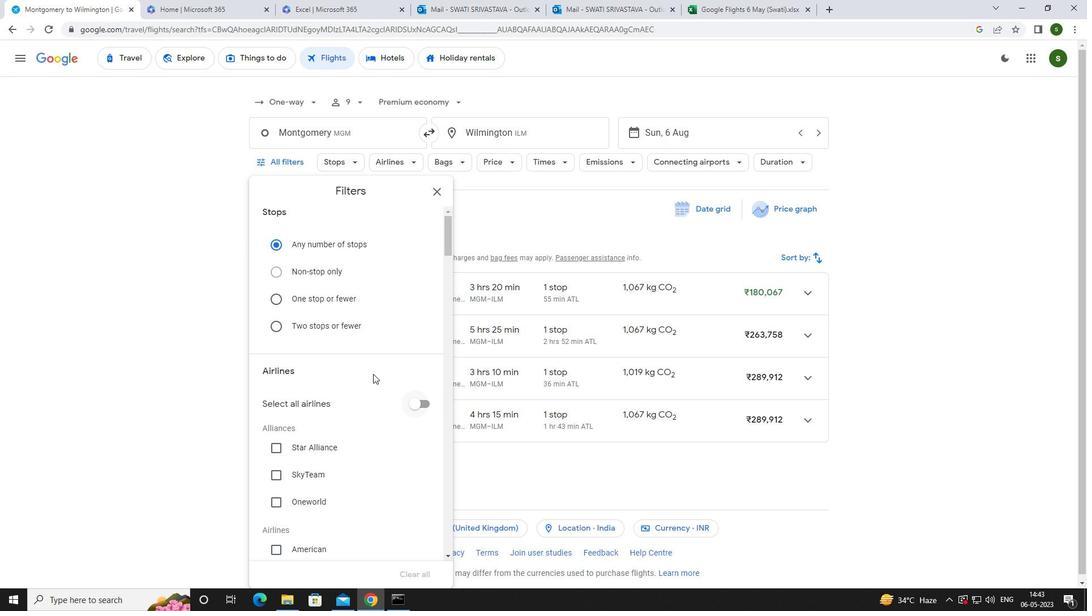 
Action: Mouse scrolled (371, 370) with delta (0, 0)
Screenshot: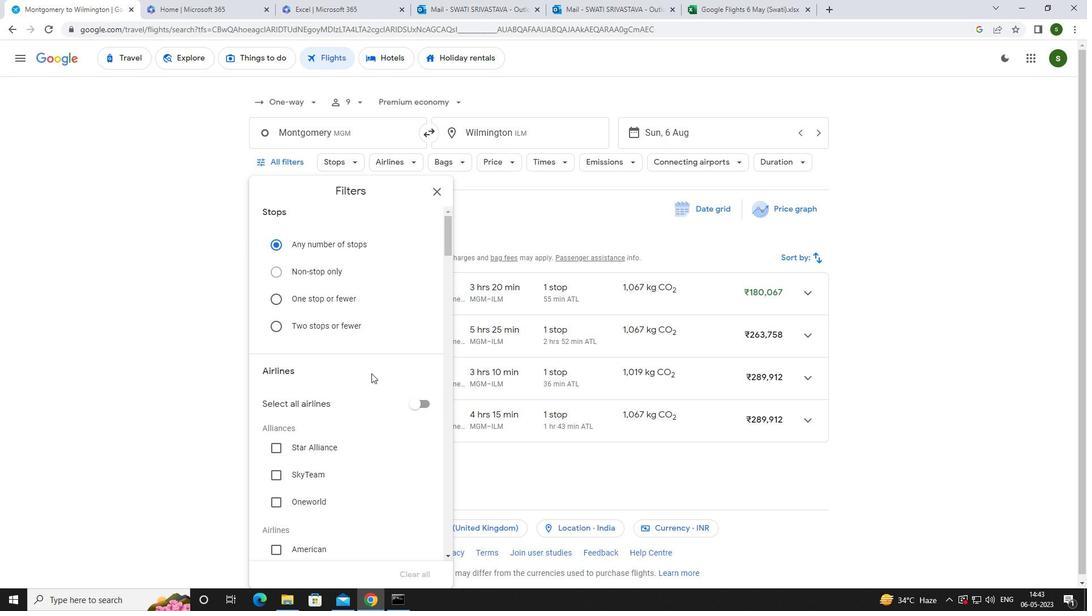 
Action: Mouse scrolled (371, 370) with delta (0, 0)
Screenshot: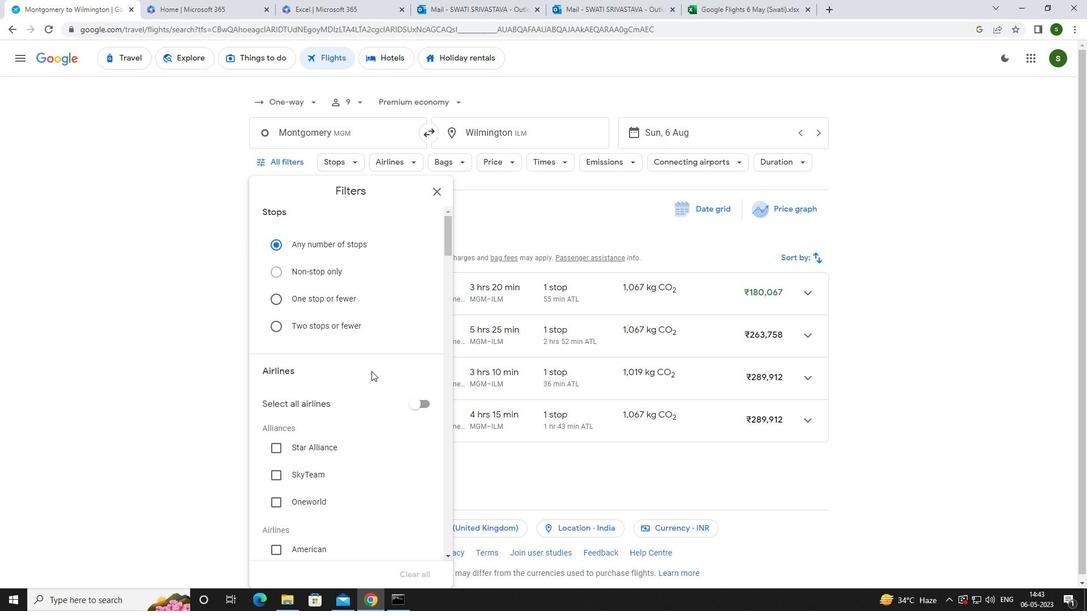 
Action: Mouse scrolled (371, 370) with delta (0, 0)
Screenshot: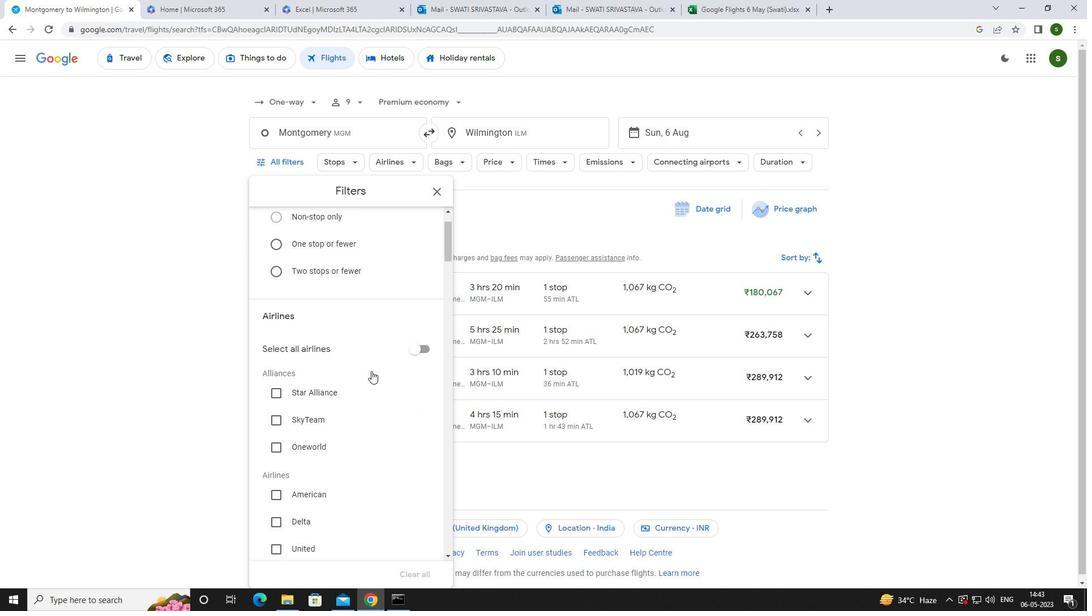 
Action: Mouse scrolled (371, 370) with delta (0, 0)
Screenshot: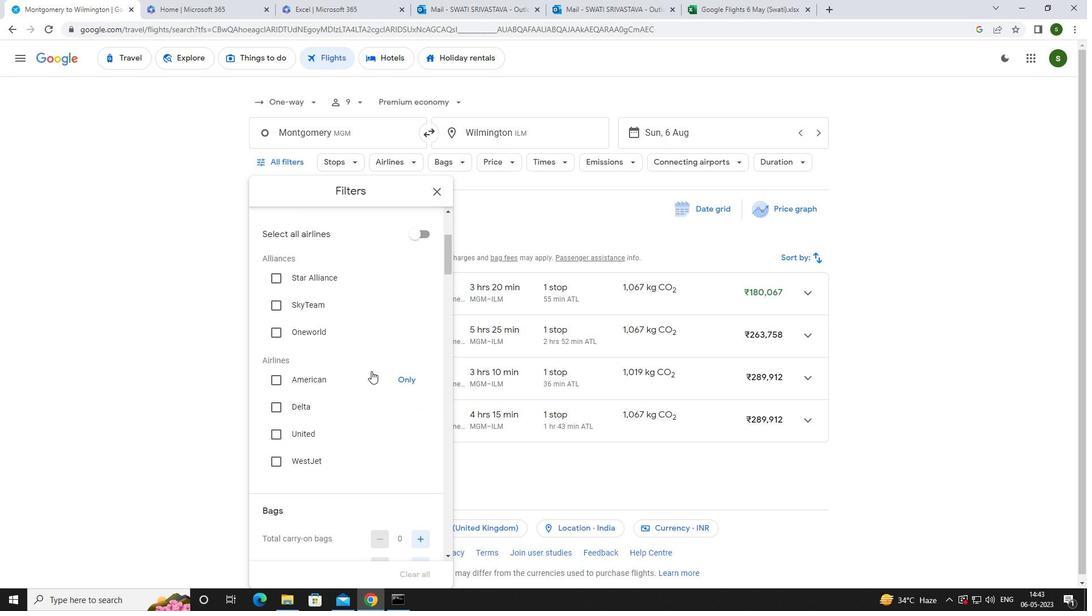 
Action: Mouse scrolled (371, 370) with delta (0, 0)
Screenshot: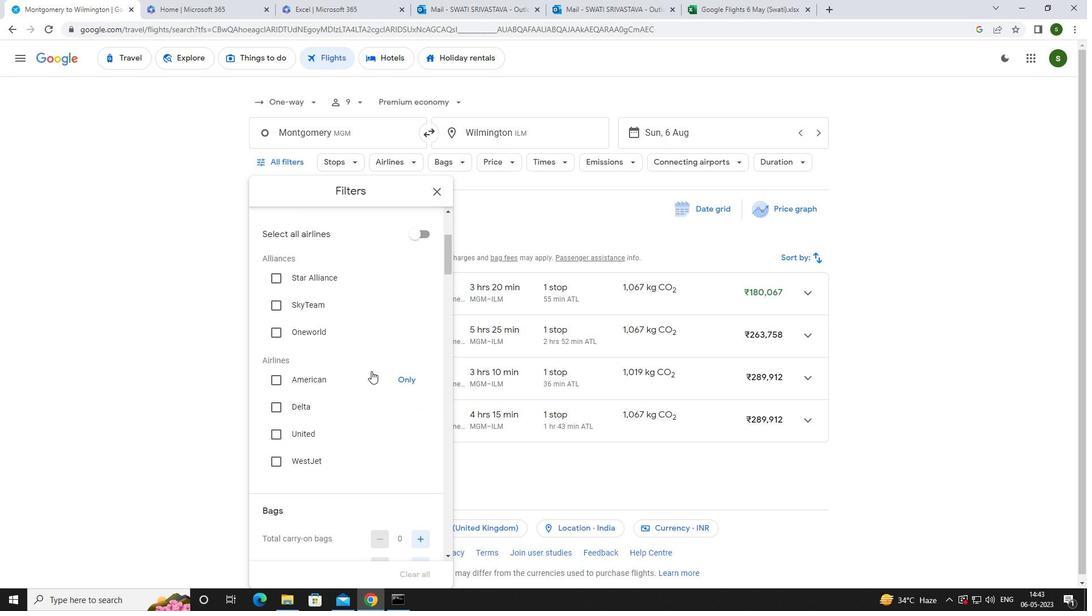 
Action: Mouse scrolled (371, 370) with delta (0, 0)
Screenshot: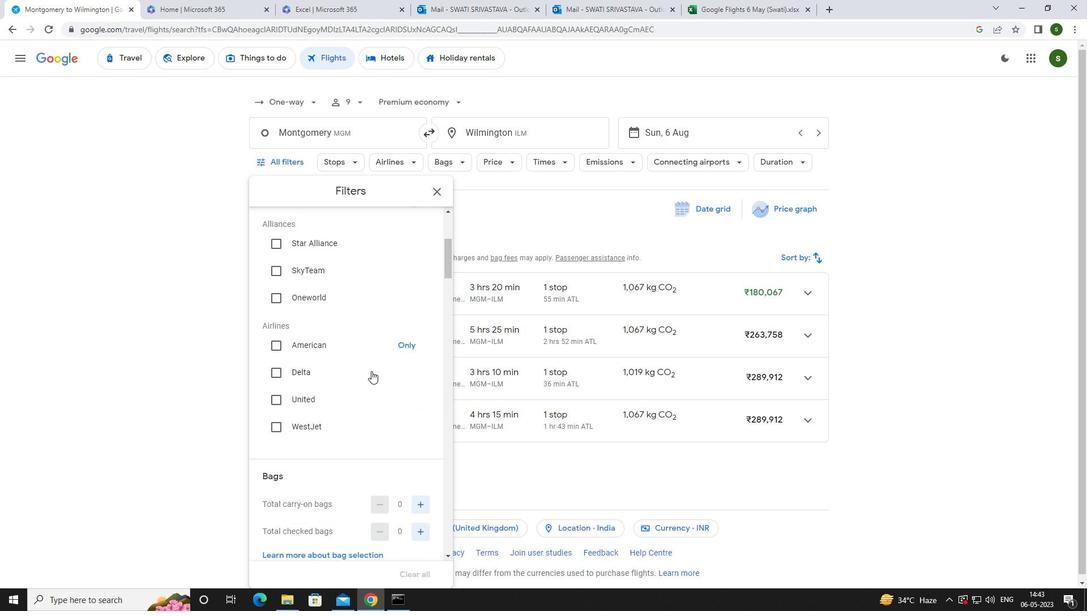 
Action: Mouse moved to (417, 369)
Screenshot: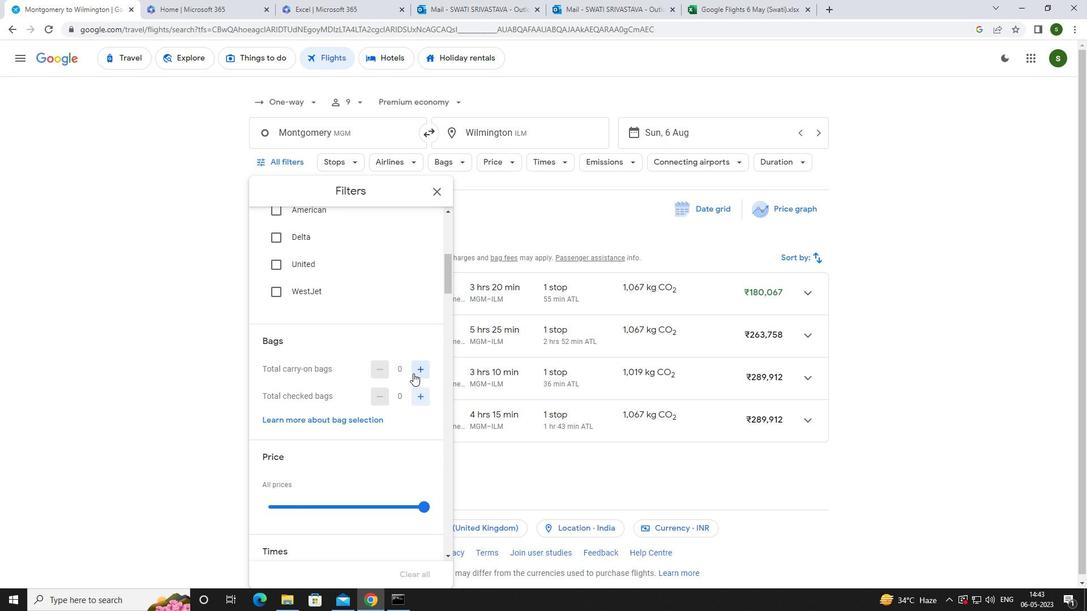 
Action: Mouse pressed left at (417, 369)
Screenshot: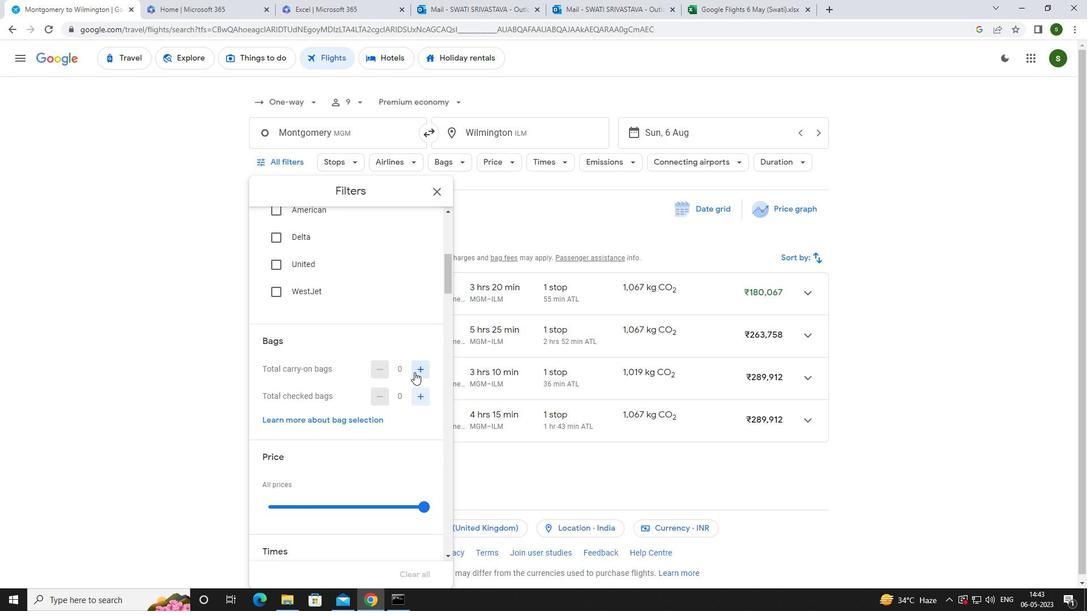 
Action: Mouse pressed left at (417, 369)
Screenshot: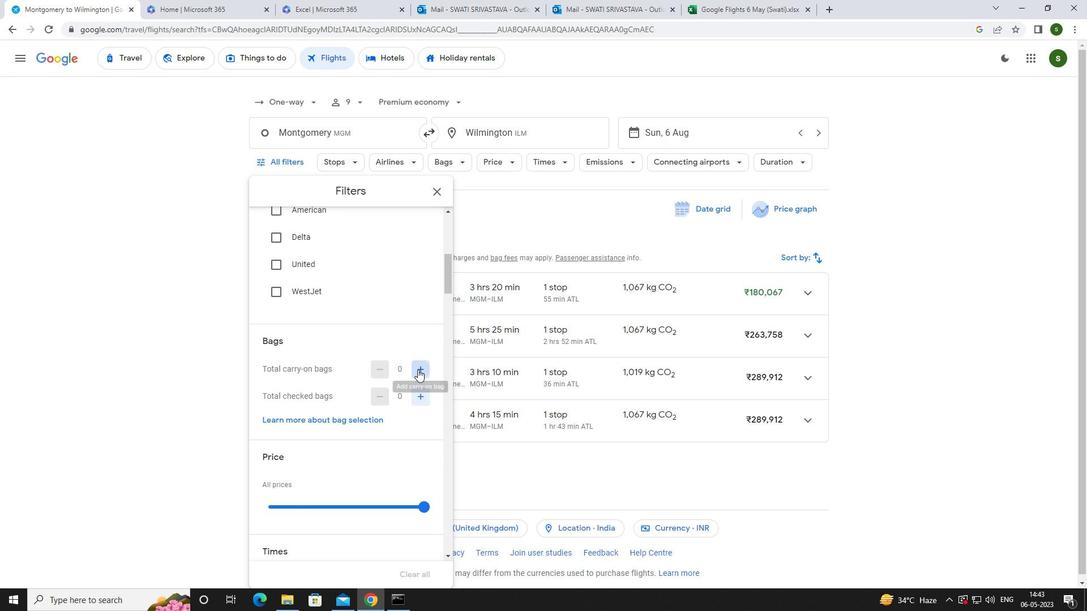 
Action: Mouse scrolled (417, 369) with delta (0, 0)
Screenshot: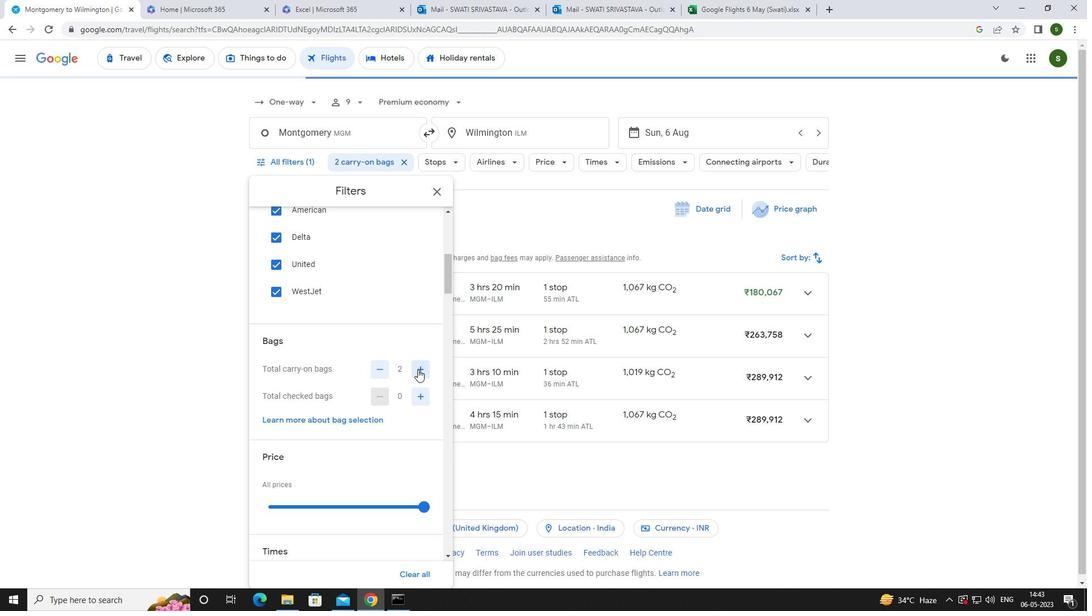 
Action: Mouse scrolled (417, 369) with delta (0, 0)
Screenshot: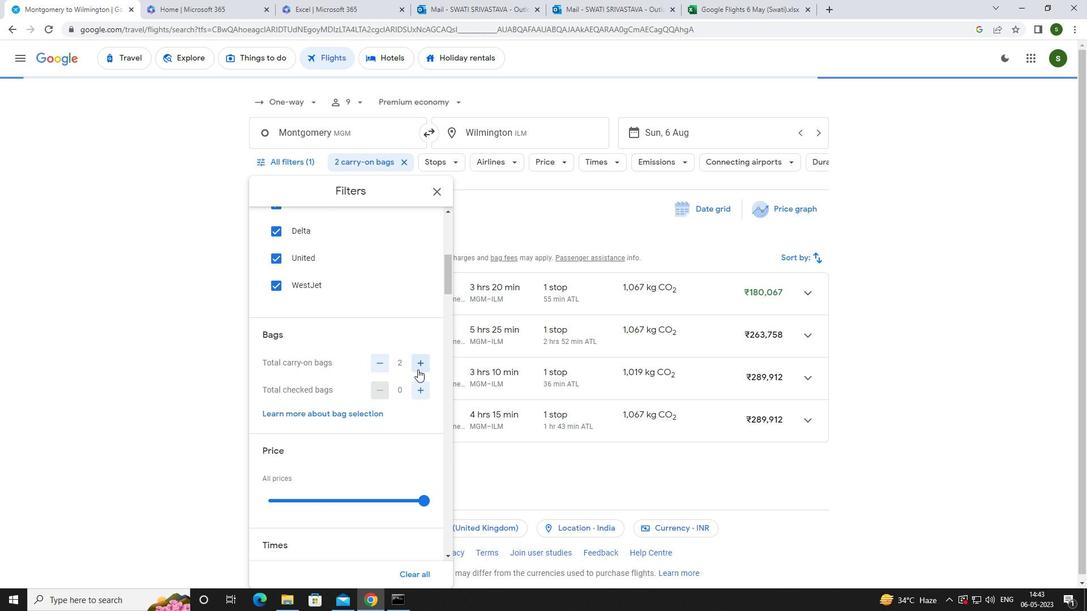 
Action: Mouse moved to (425, 392)
Screenshot: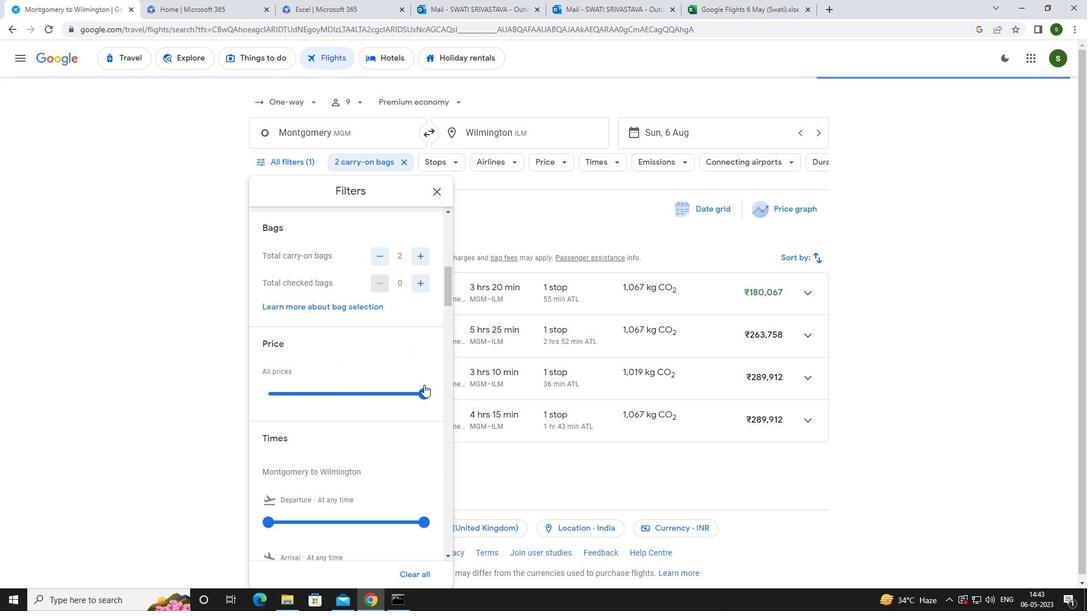 
Action: Mouse pressed left at (425, 392)
Screenshot: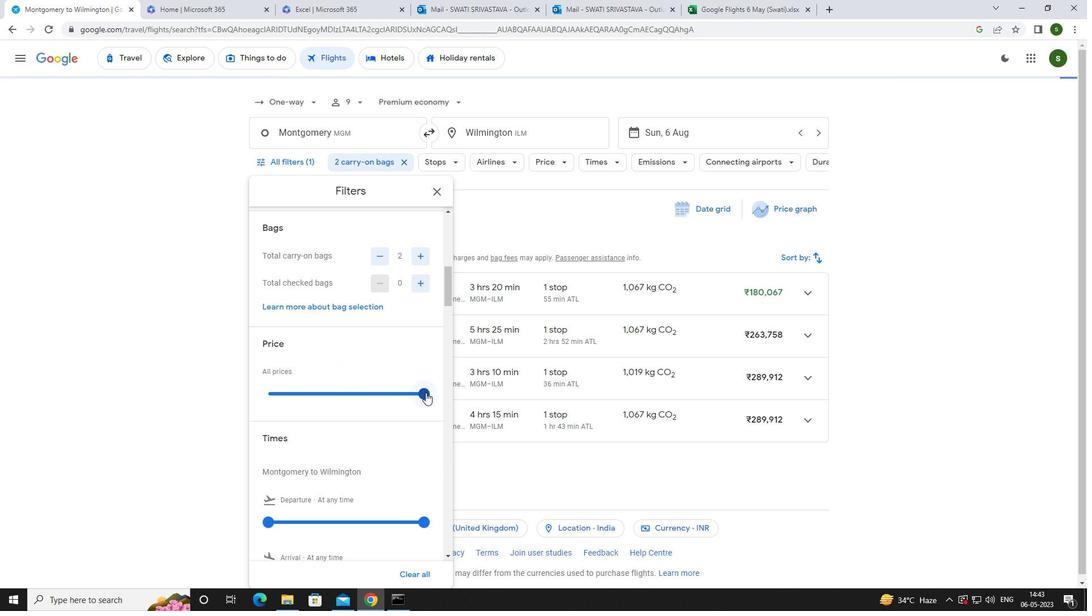 
Action: Mouse moved to (261, 388)
Screenshot: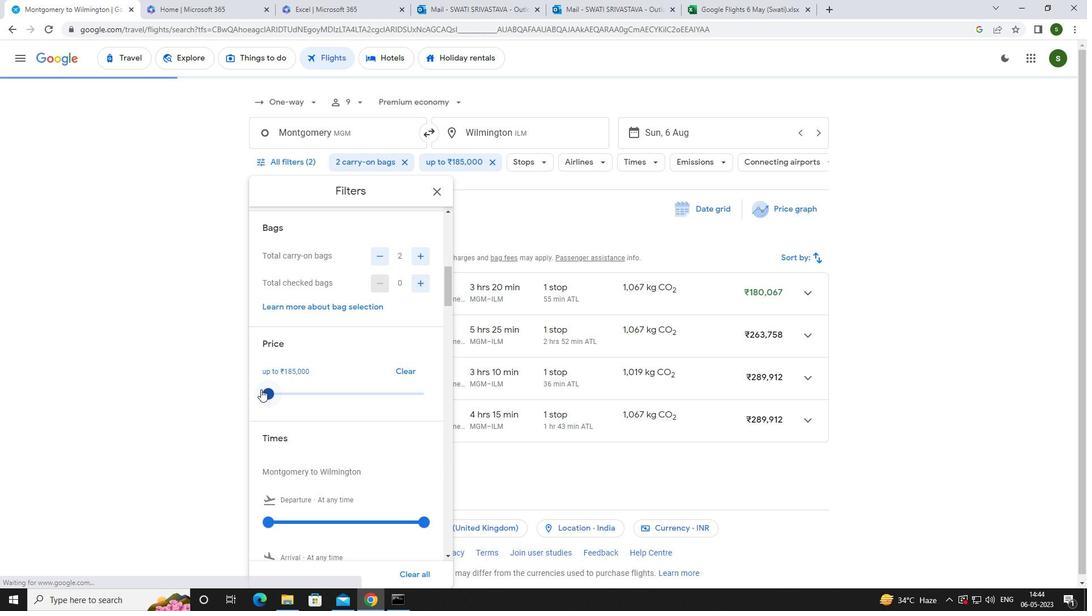 
Action: Mouse scrolled (261, 387) with delta (0, 0)
Screenshot: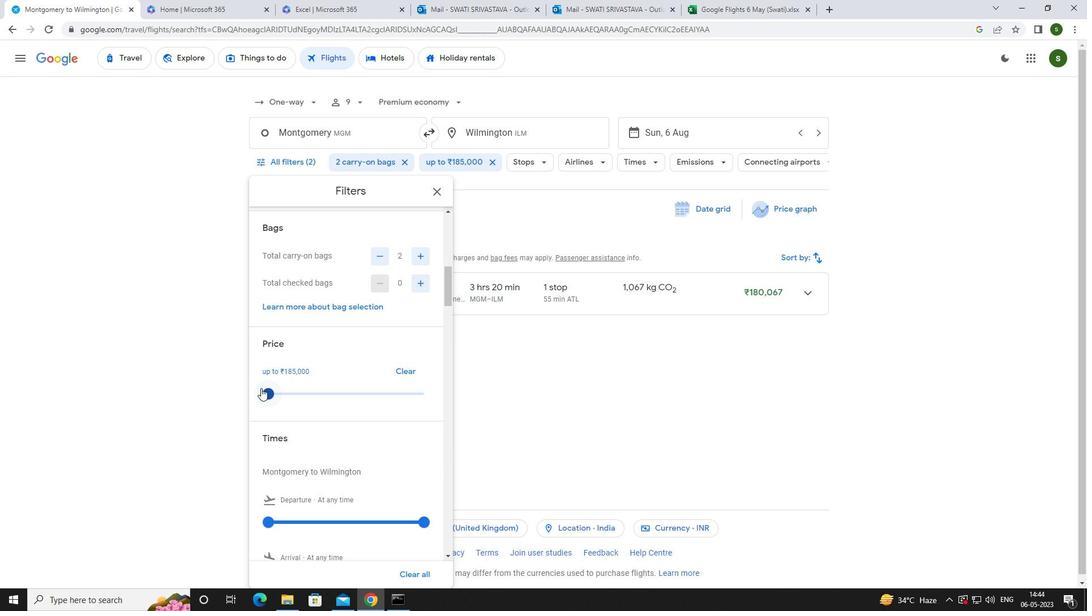 
Action: Mouse scrolled (261, 387) with delta (0, 0)
Screenshot: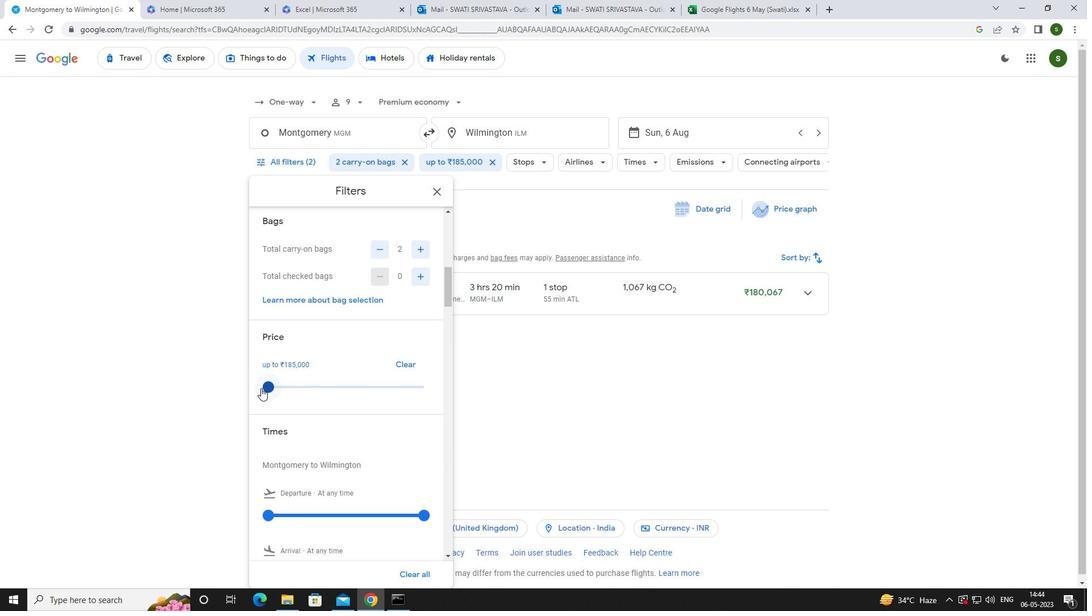 
Action: Mouse moved to (267, 412)
Screenshot: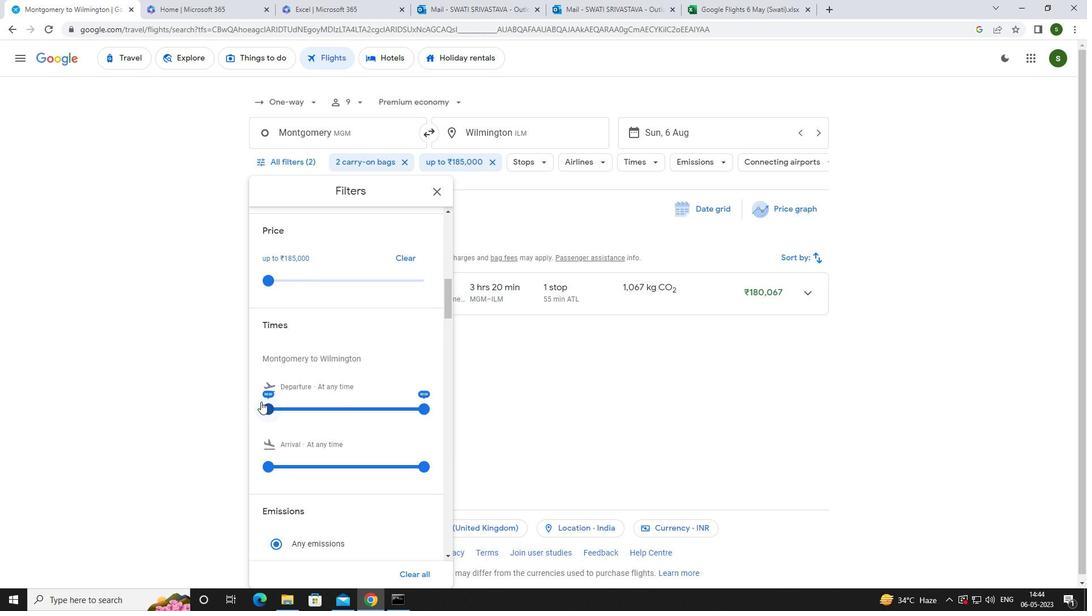 
Action: Mouse pressed left at (267, 412)
Screenshot: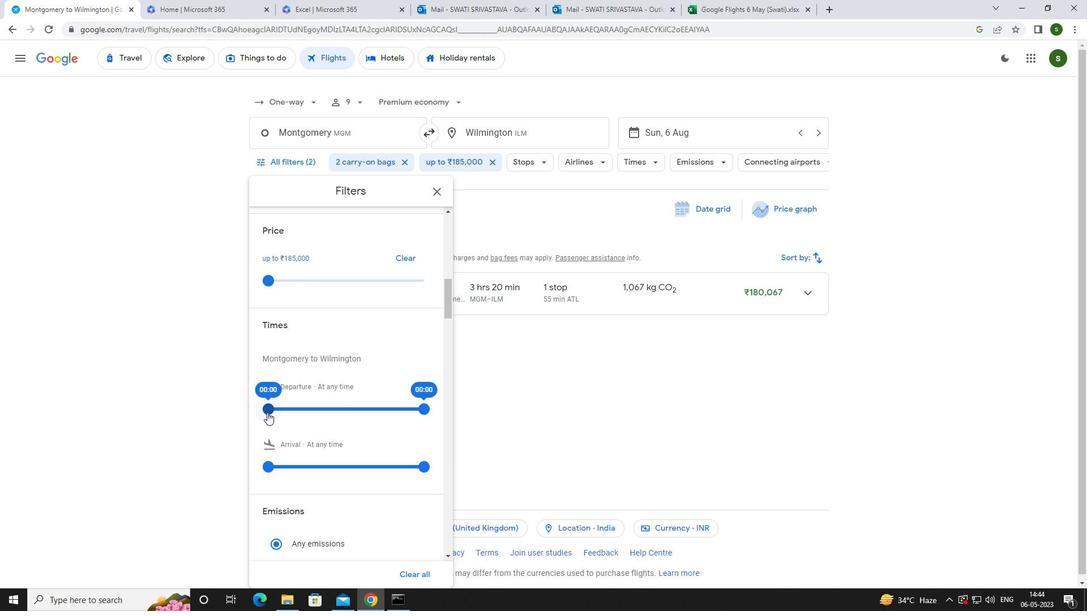 
Action: Mouse moved to (508, 425)
Screenshot: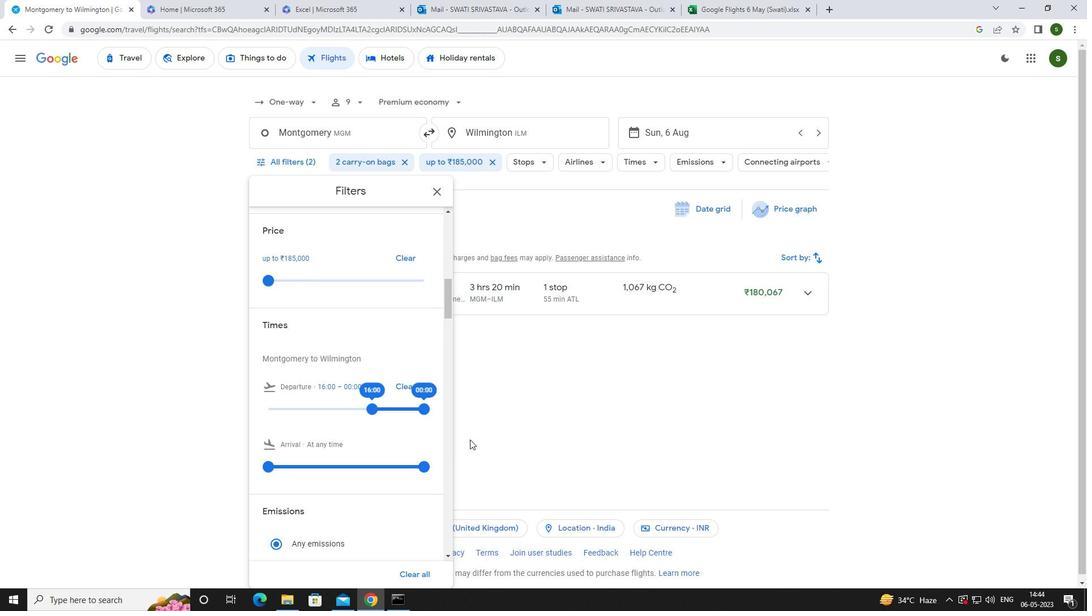 
Action: Mouse pressed left at (508, 425)
Screenshot: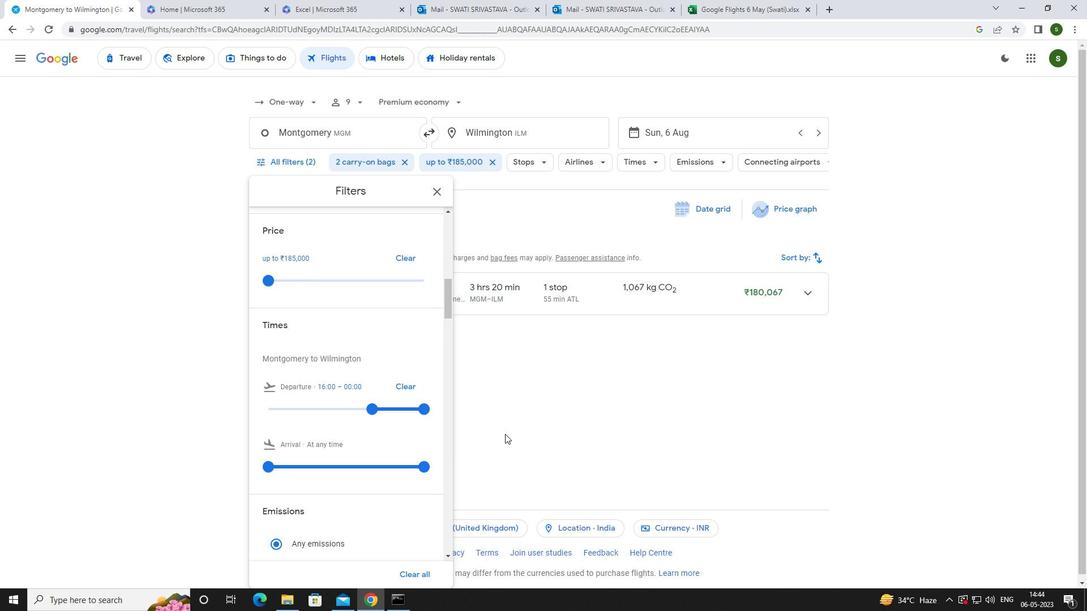 
Action: Mouse moved to (509, 425)
Screenshot: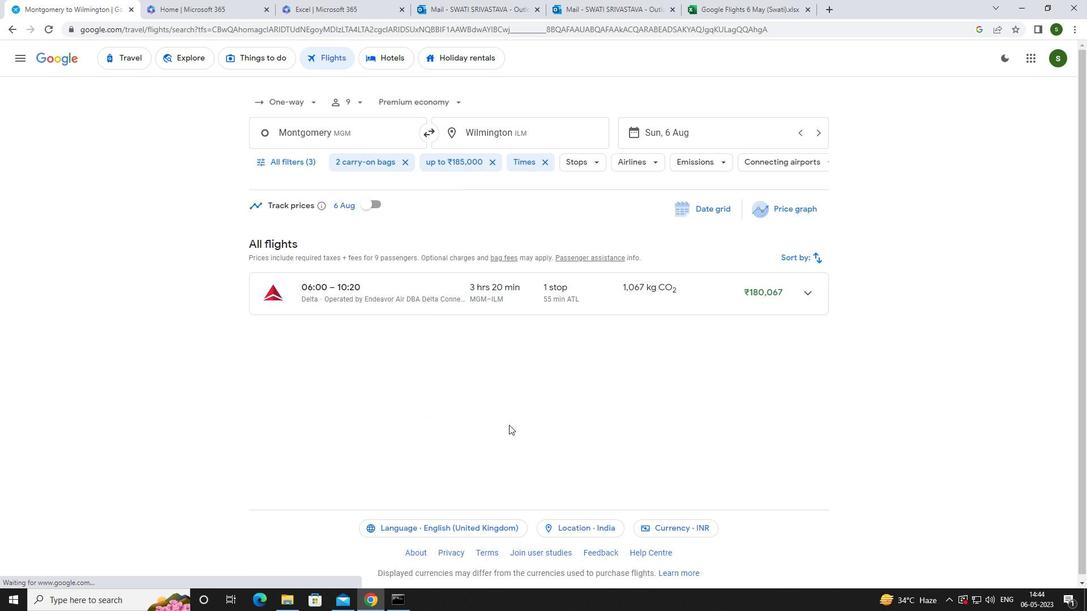 
